 Task: Create a due date automation trigger when advanced on, 2 working days before a card is due add basic with the yellow label at 11:00 AM.
Action: Mouse moved to (1230, 362)
Screenshot: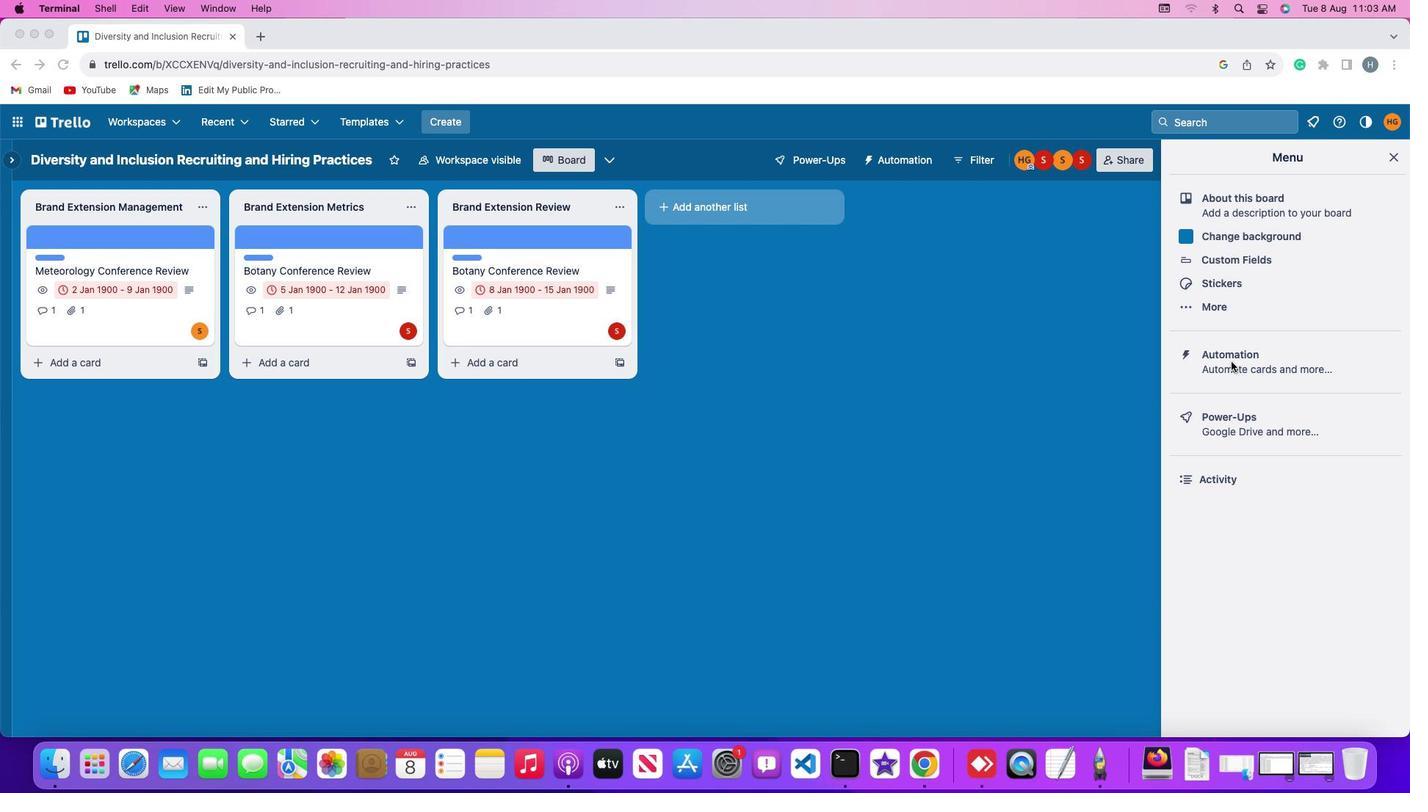 
Action: Mouse pressed left at (1230, 362)
Screenshot: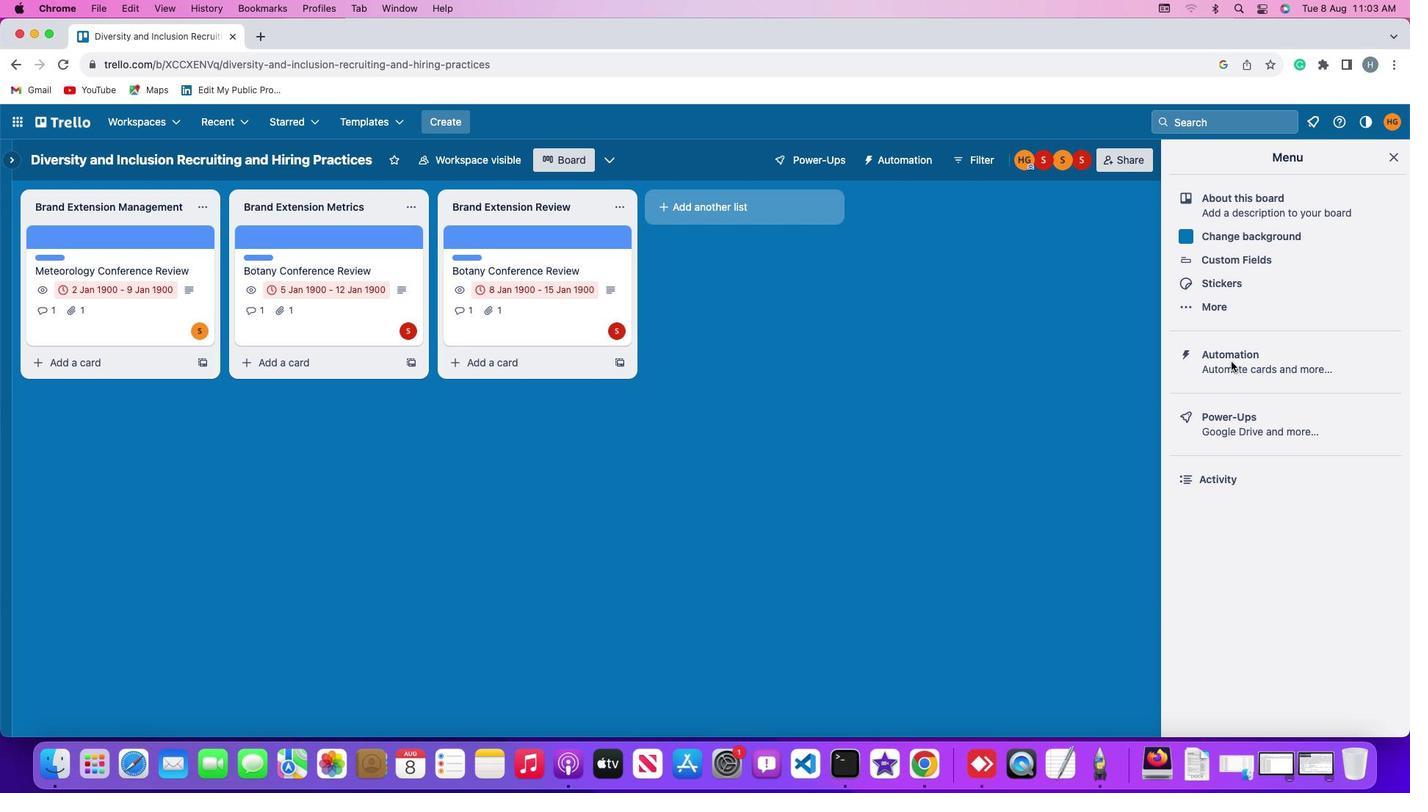 
Action: Mouse pressed left at (1230, 362)
Screenshot: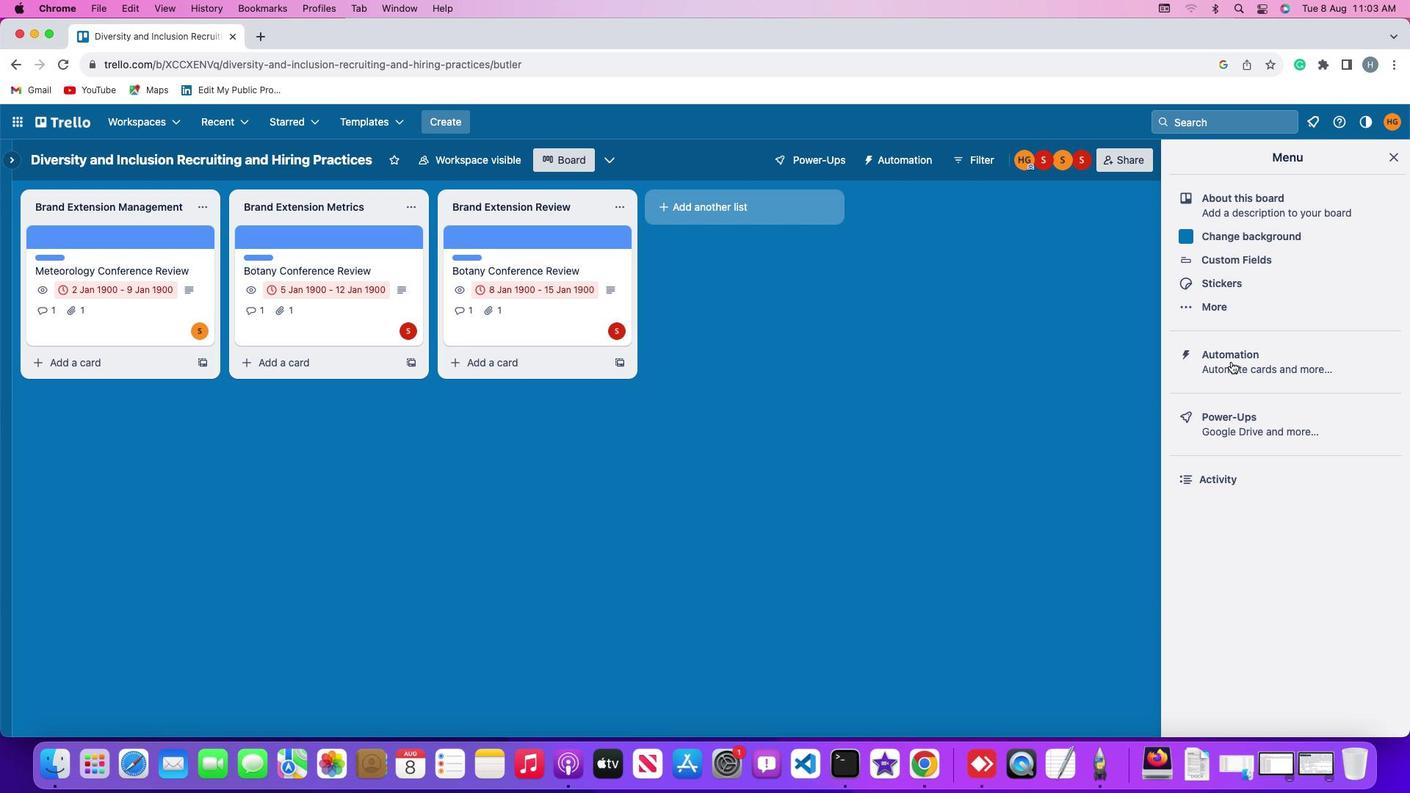
Action: Mouse moved to (105, 354)
Screenshot: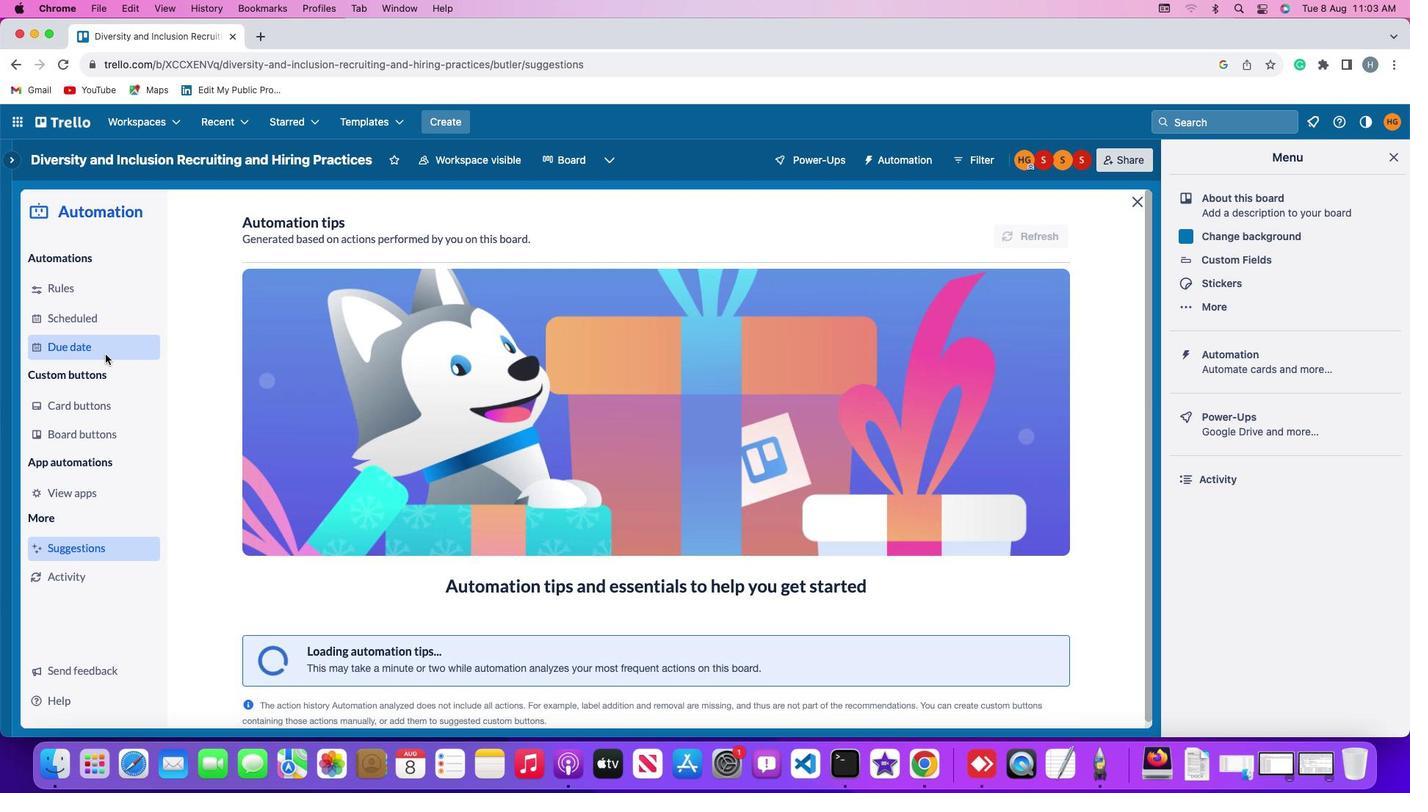 
Action: Mouse pressed left at (105, 354)
Screenshot: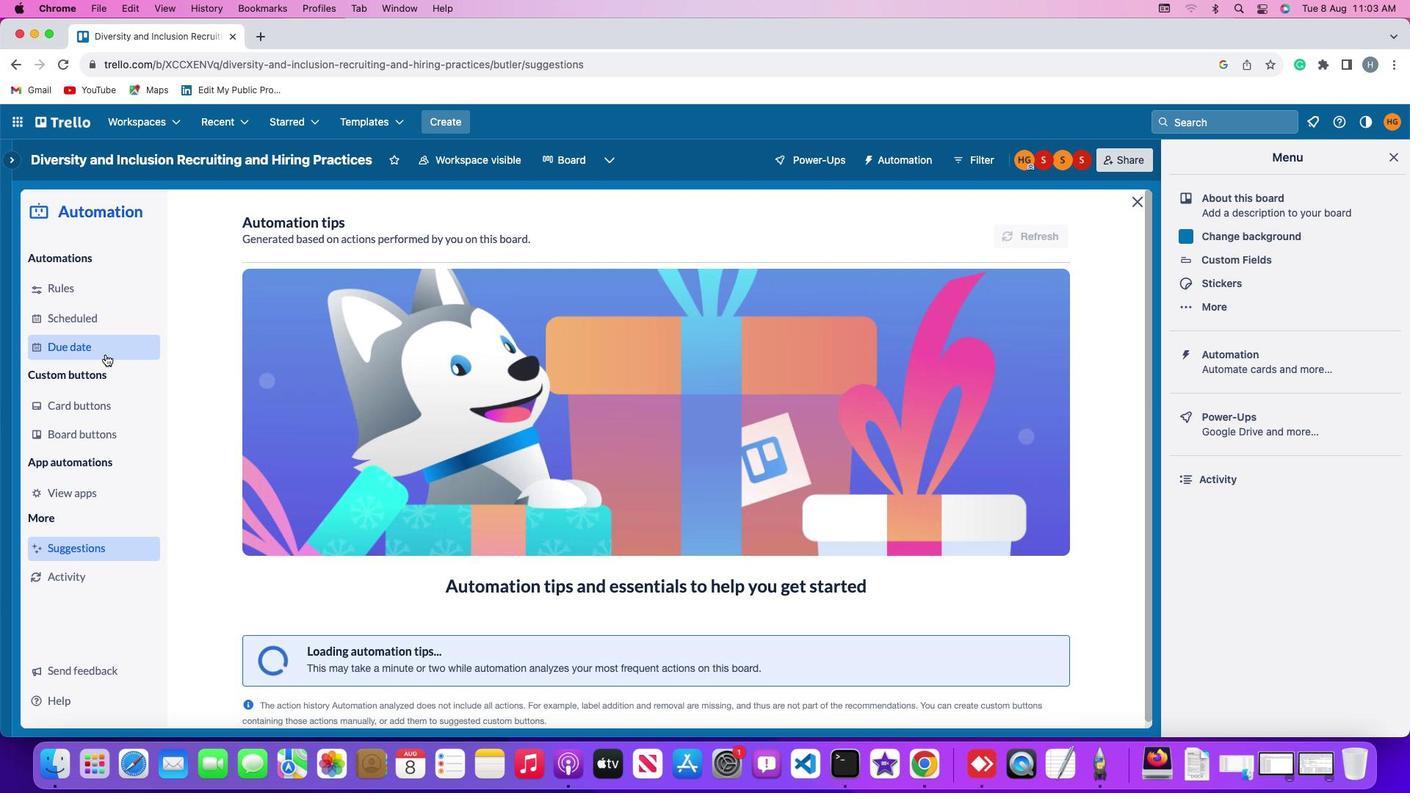 
Action: Mouse moved to (999, 229)
Screenshot: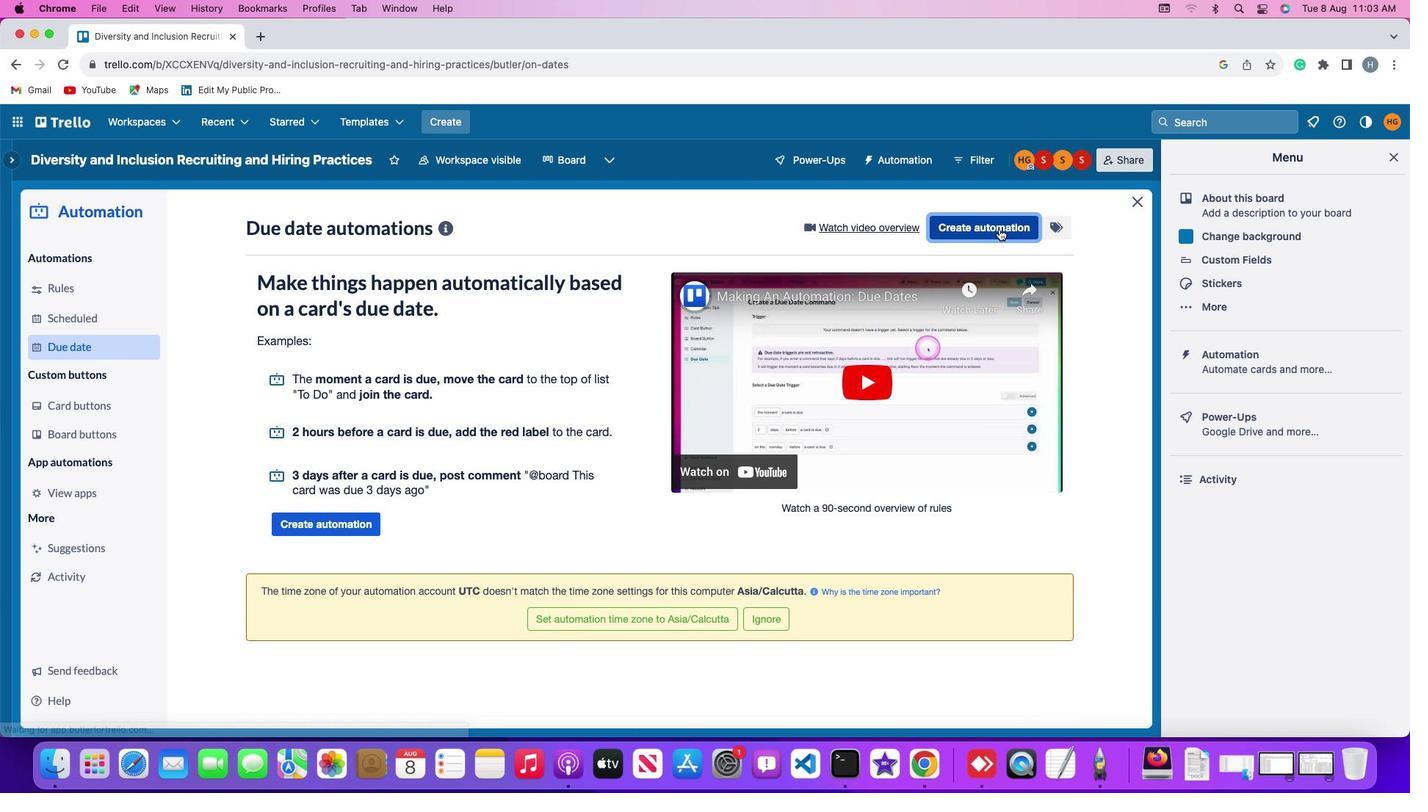 
Action: Mouse pressed left at (999, 229)
Screenshot: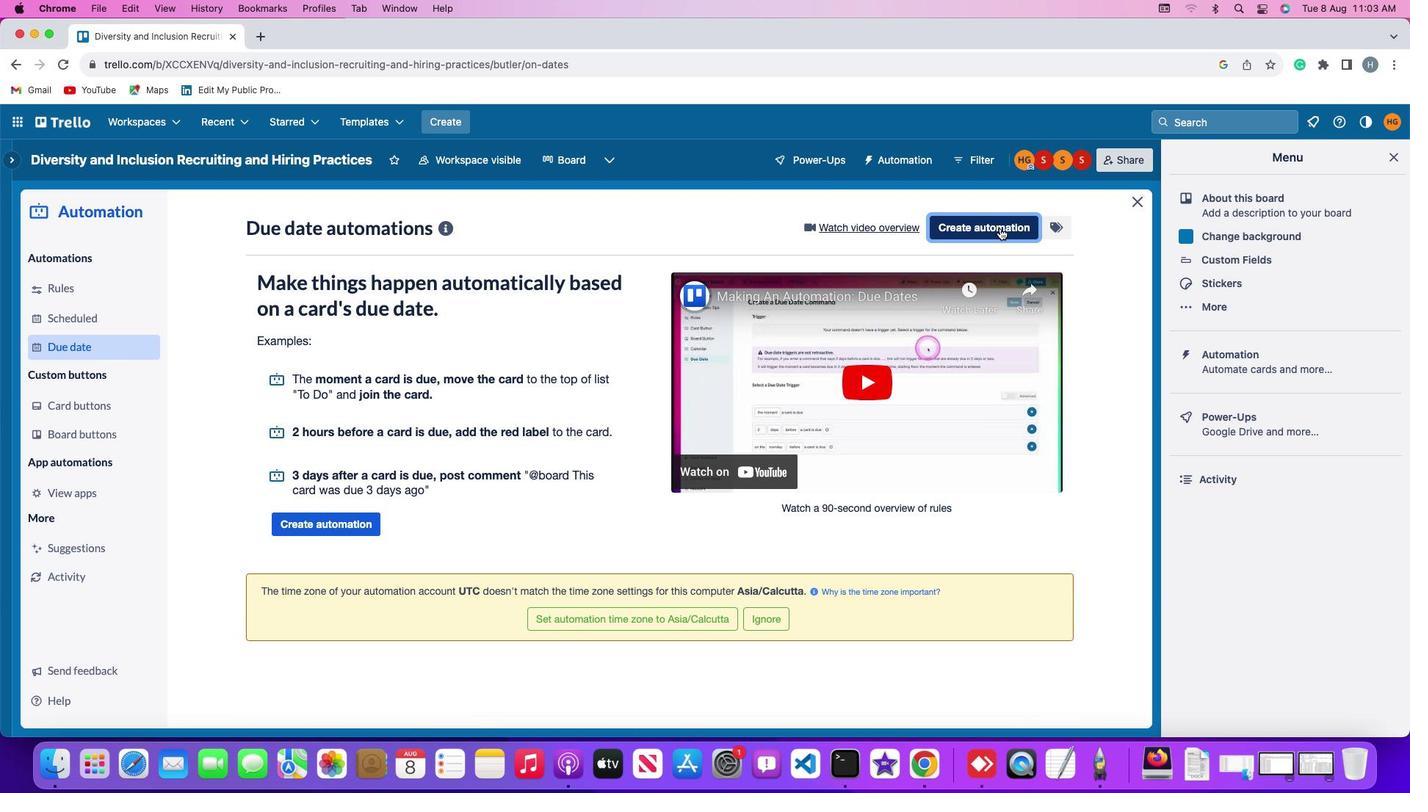 
Action: Mouse moved to (448, 366)
Screenshot: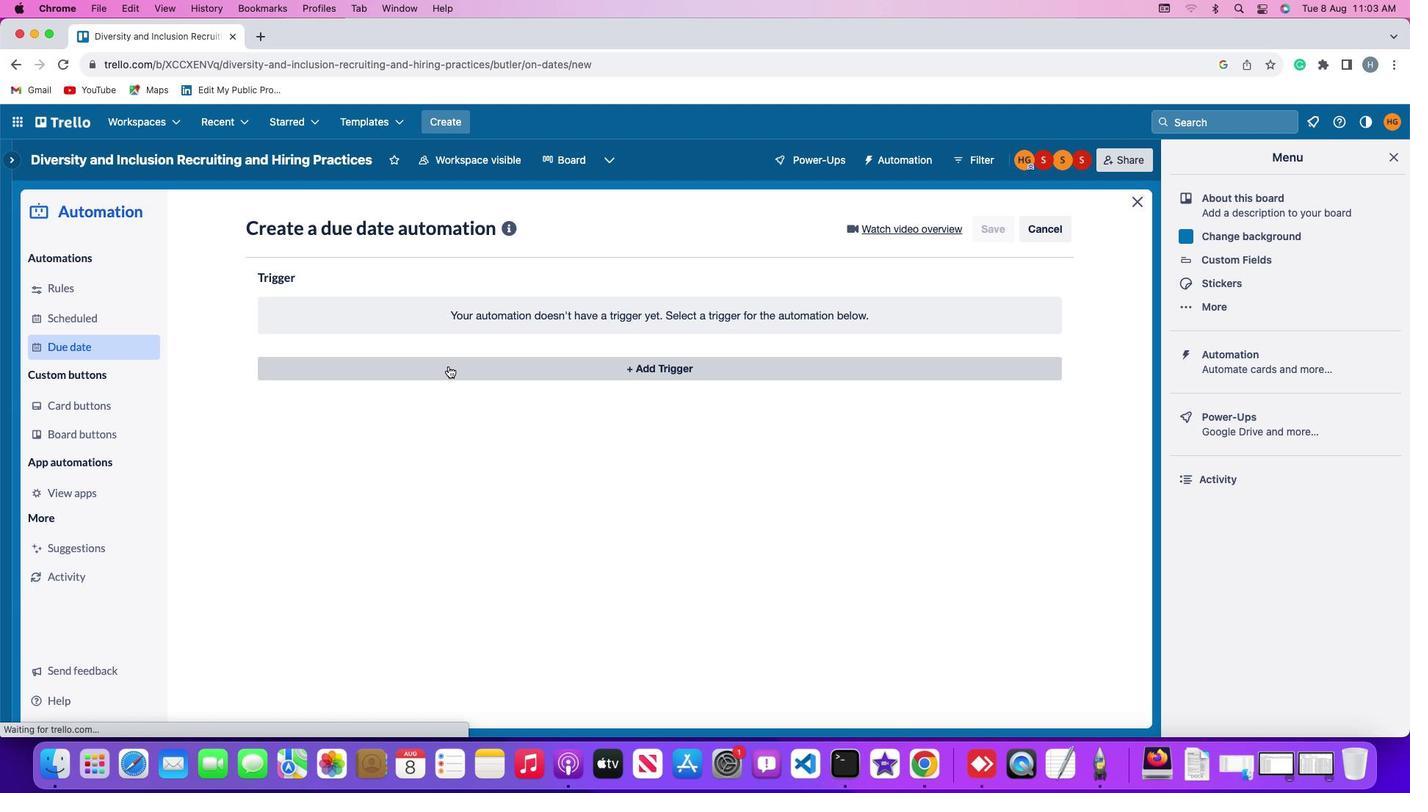 
Action: Mouse pressed left at (448, 366)
Screenshot: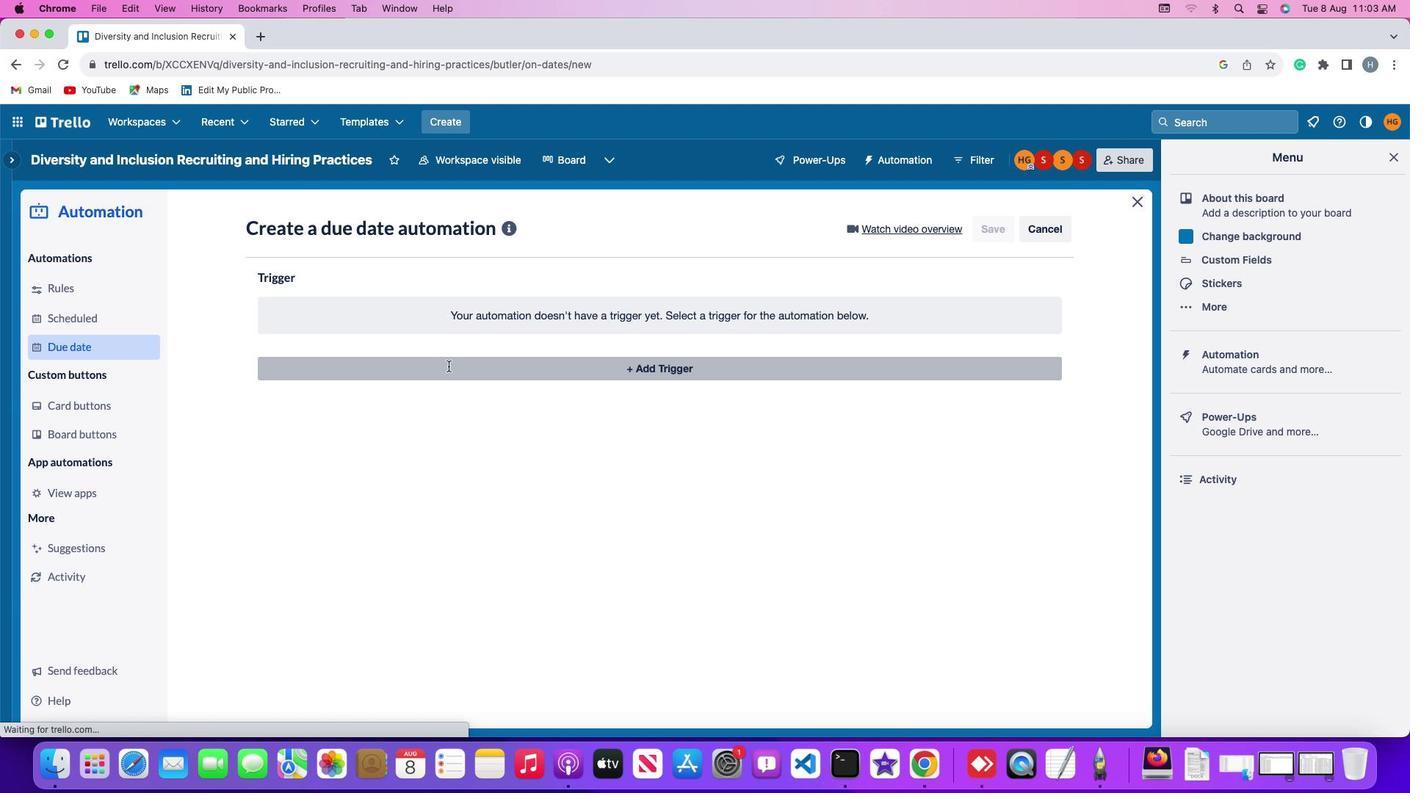 
Action: Mouse moved to (289, 589)
Screenshot: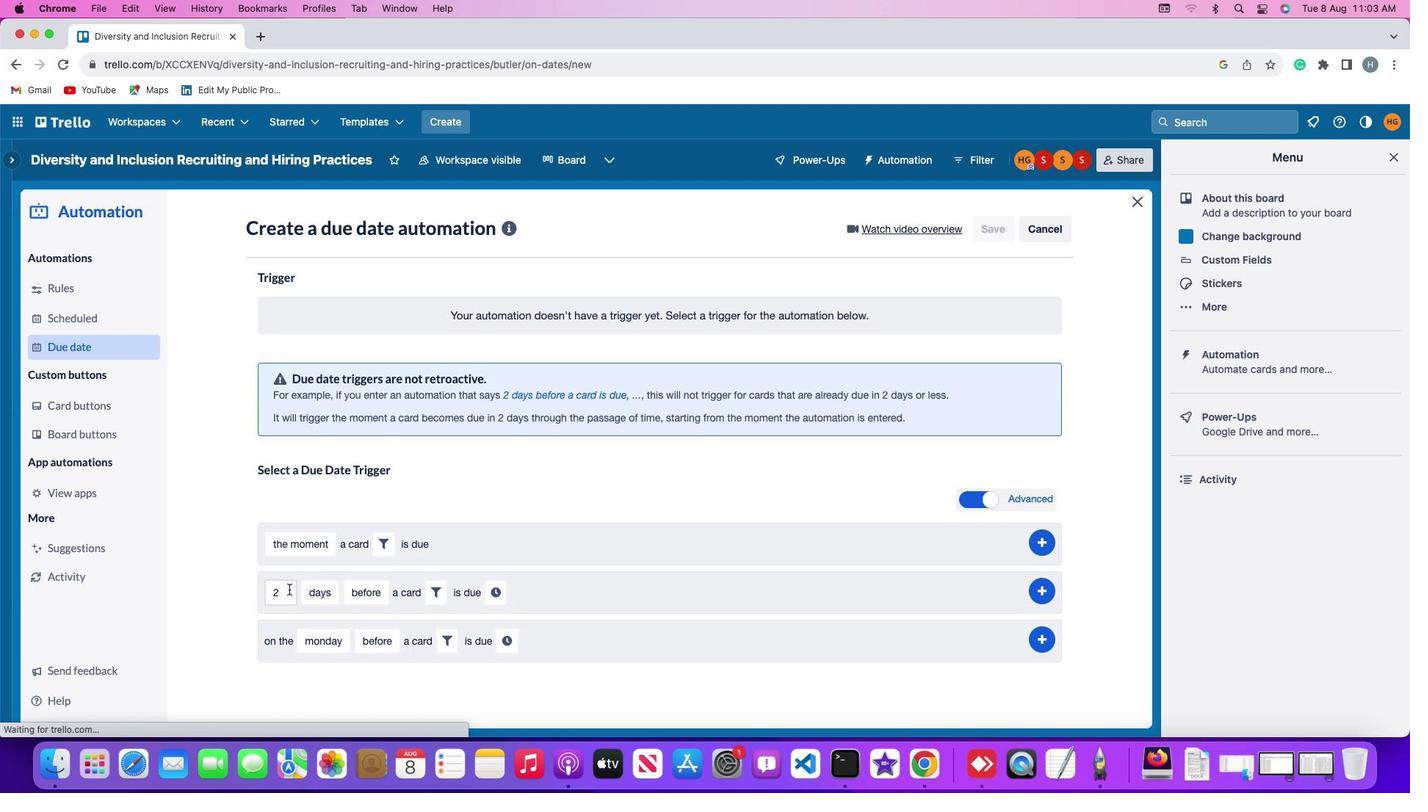 
Action: Mouse pressed left at (289, 589)
Screenshot: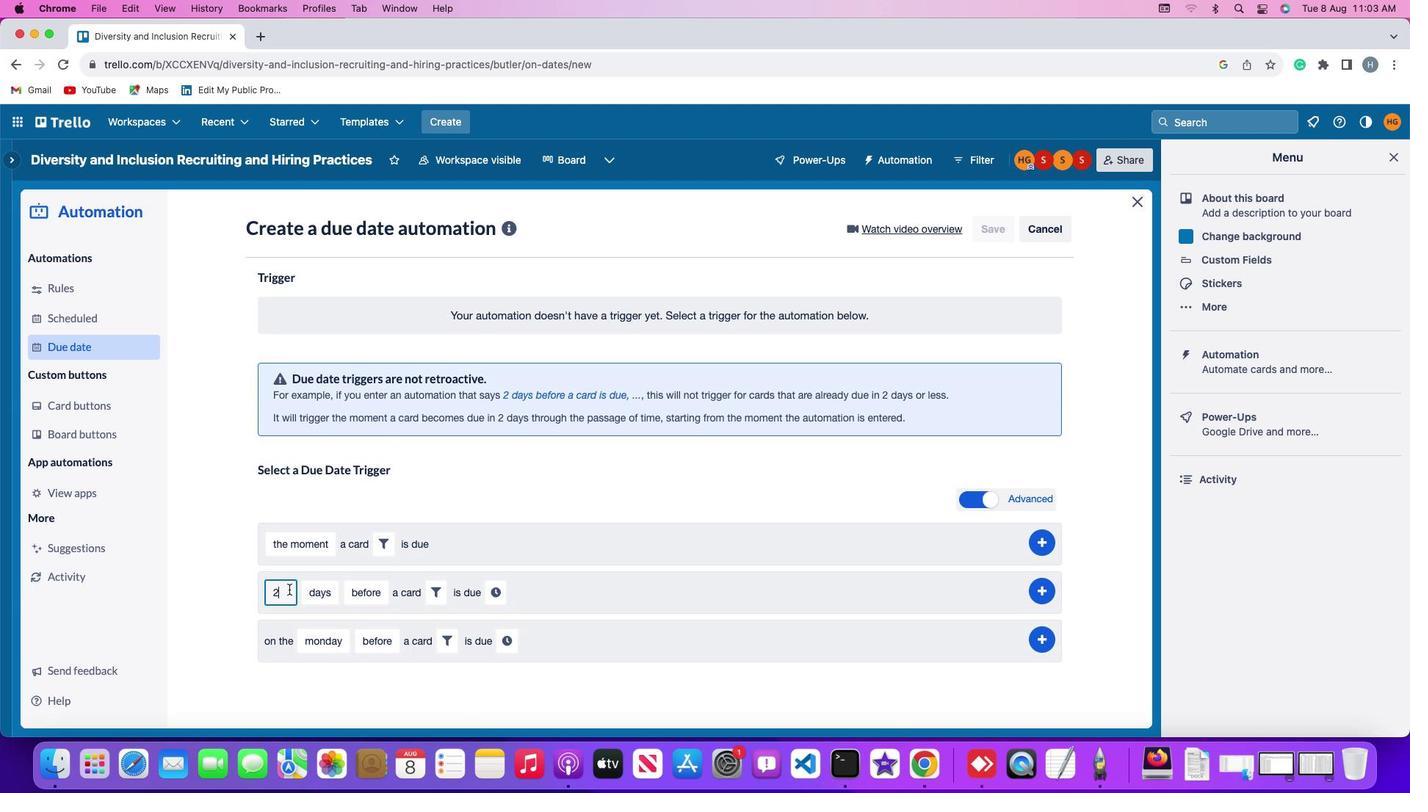 
Action: Key pressed Key.backspace'2'
Screenshot: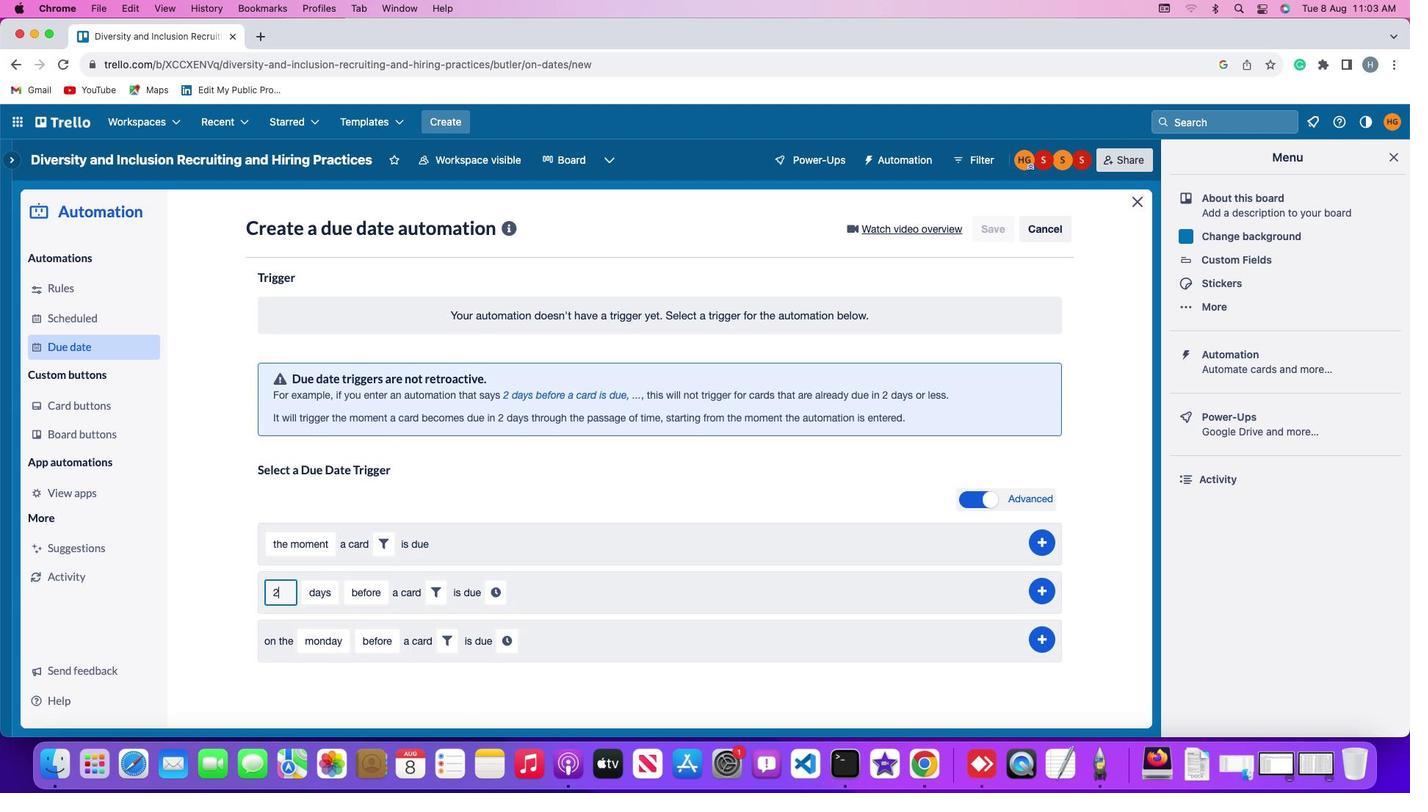 
Action: Mouse moved to (315, 594)
Screenshot: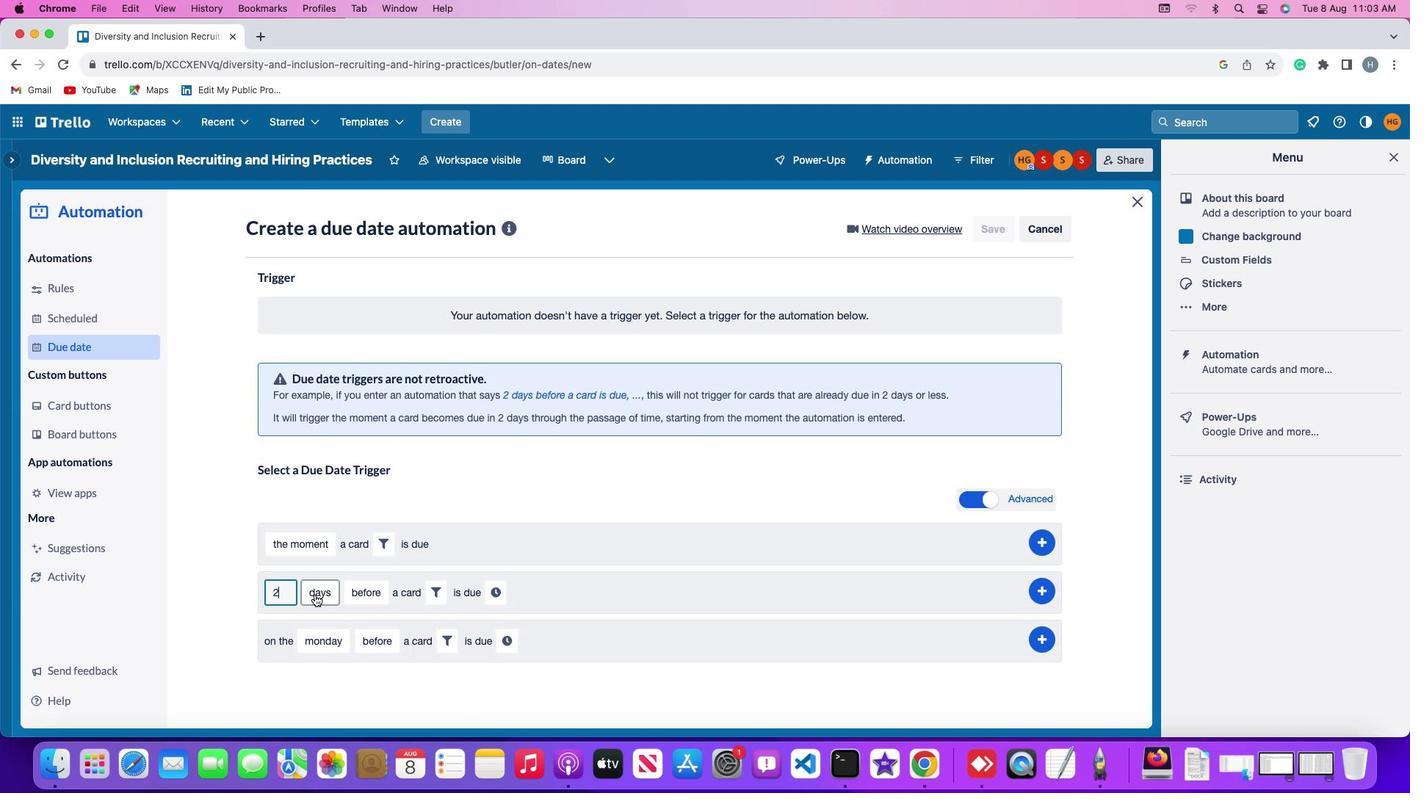 
Action: Mouse pressed left at (315, 594)
Screenshot: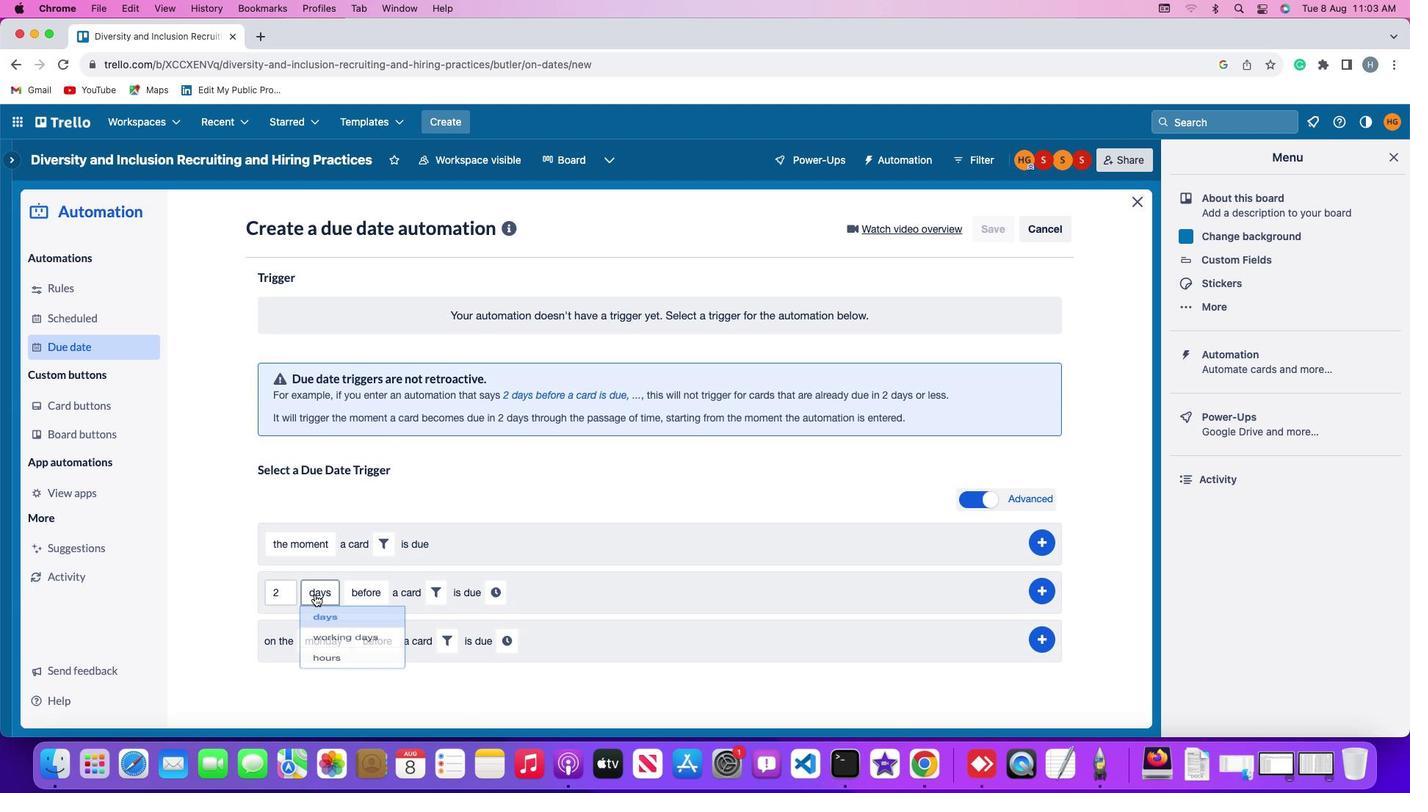 
Action: Mouse moved to (328, 653)
Screenshot: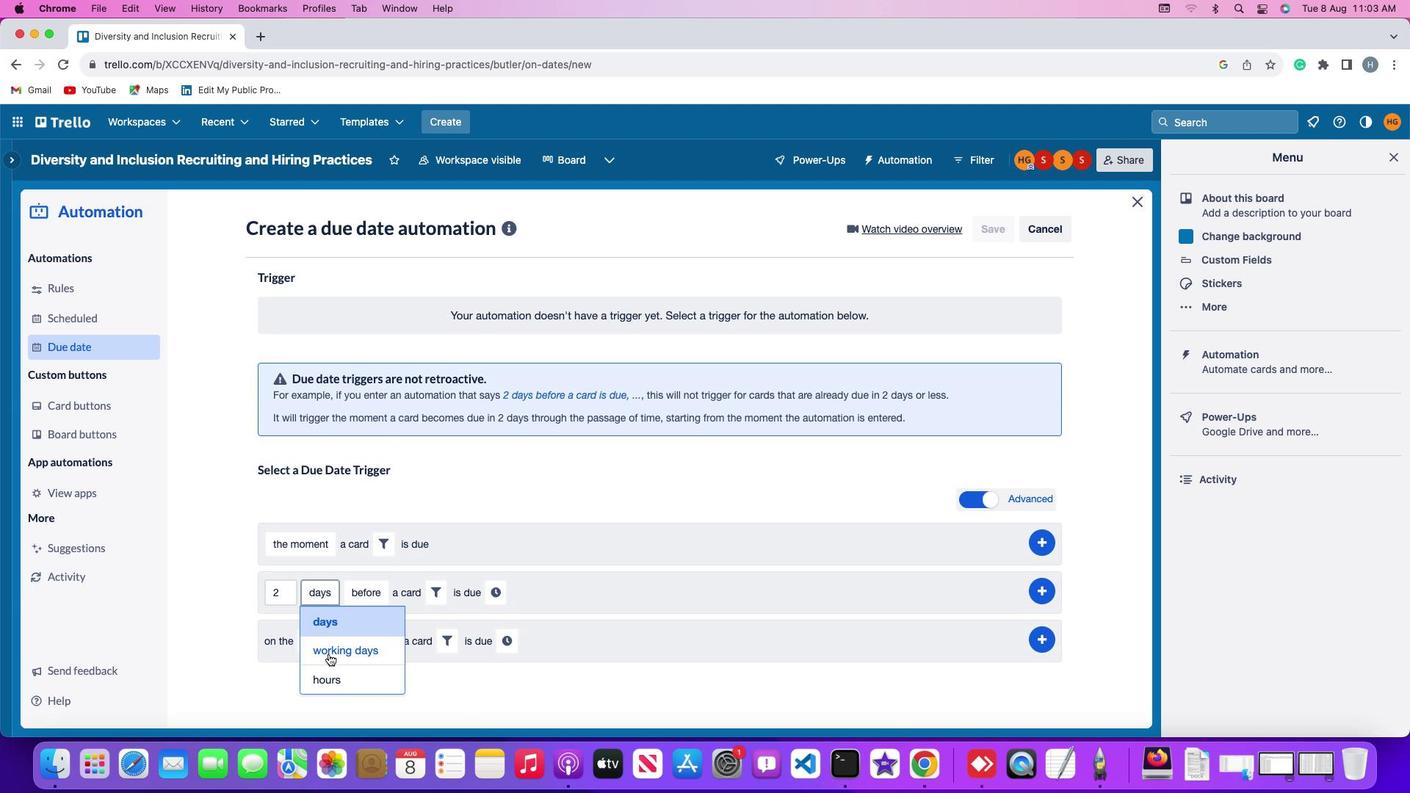 
Action: Mouse pressed left at (328, 653)
Screenshot: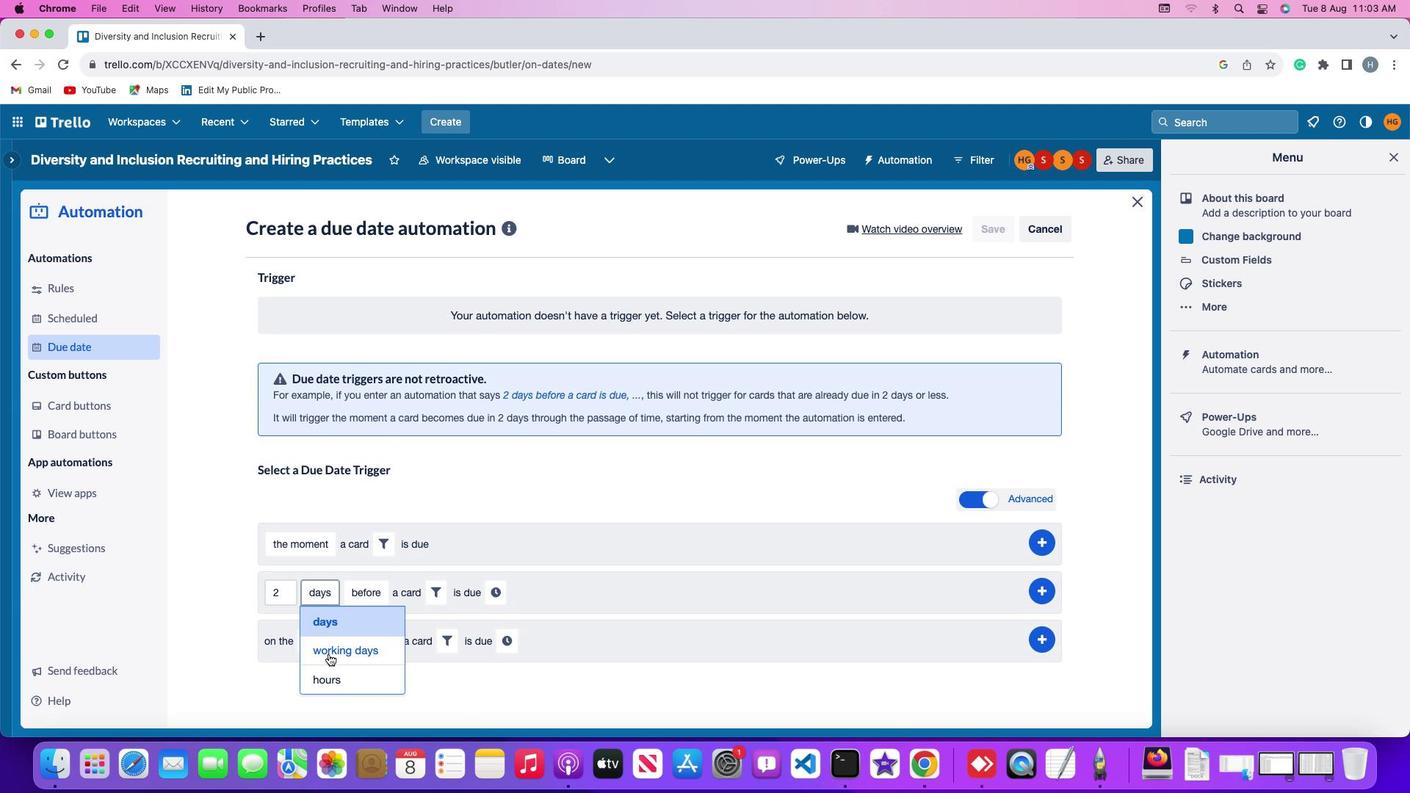 
Action: Mouse moved to (403, 589)
Screenshot: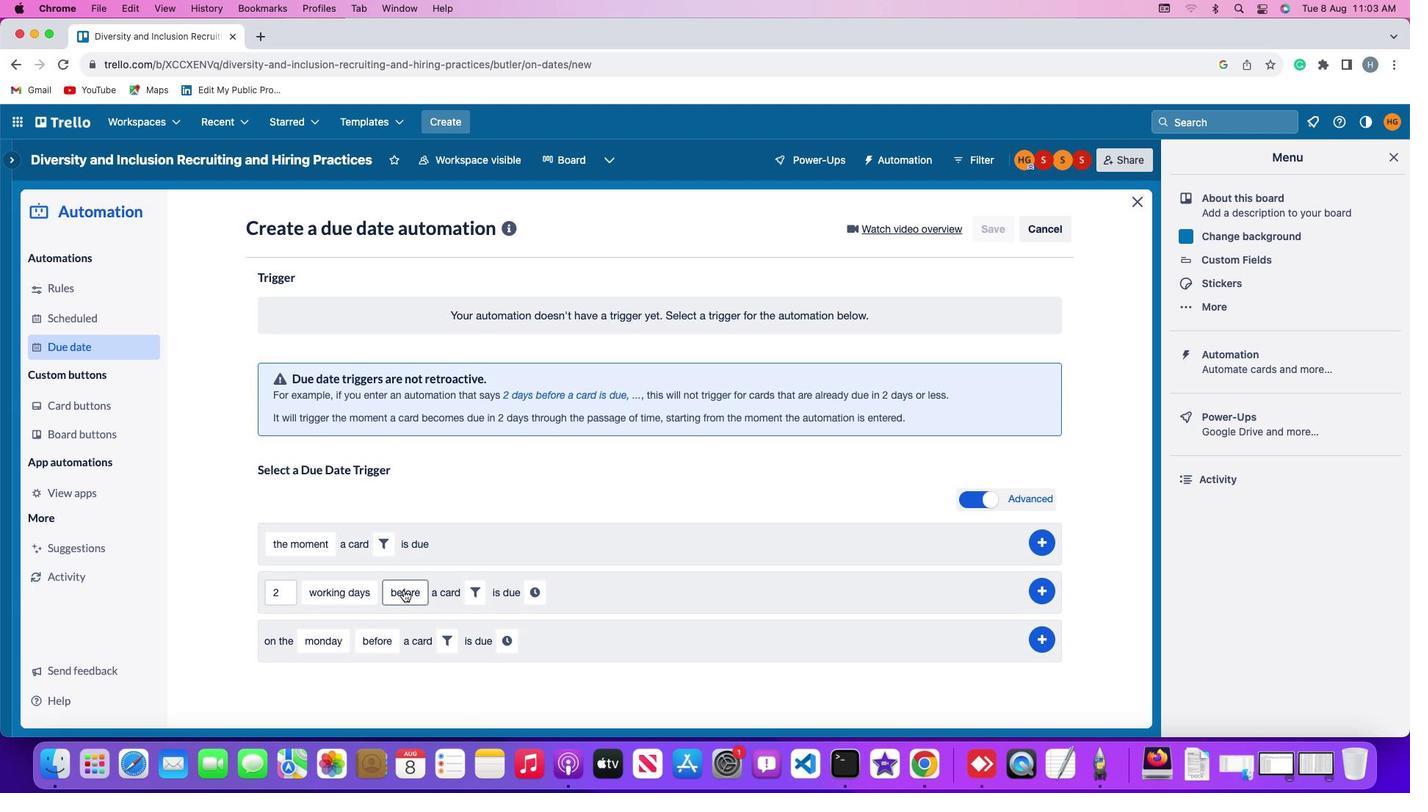 
Action: Mouse pressed left at (403, 589)
Screenshot: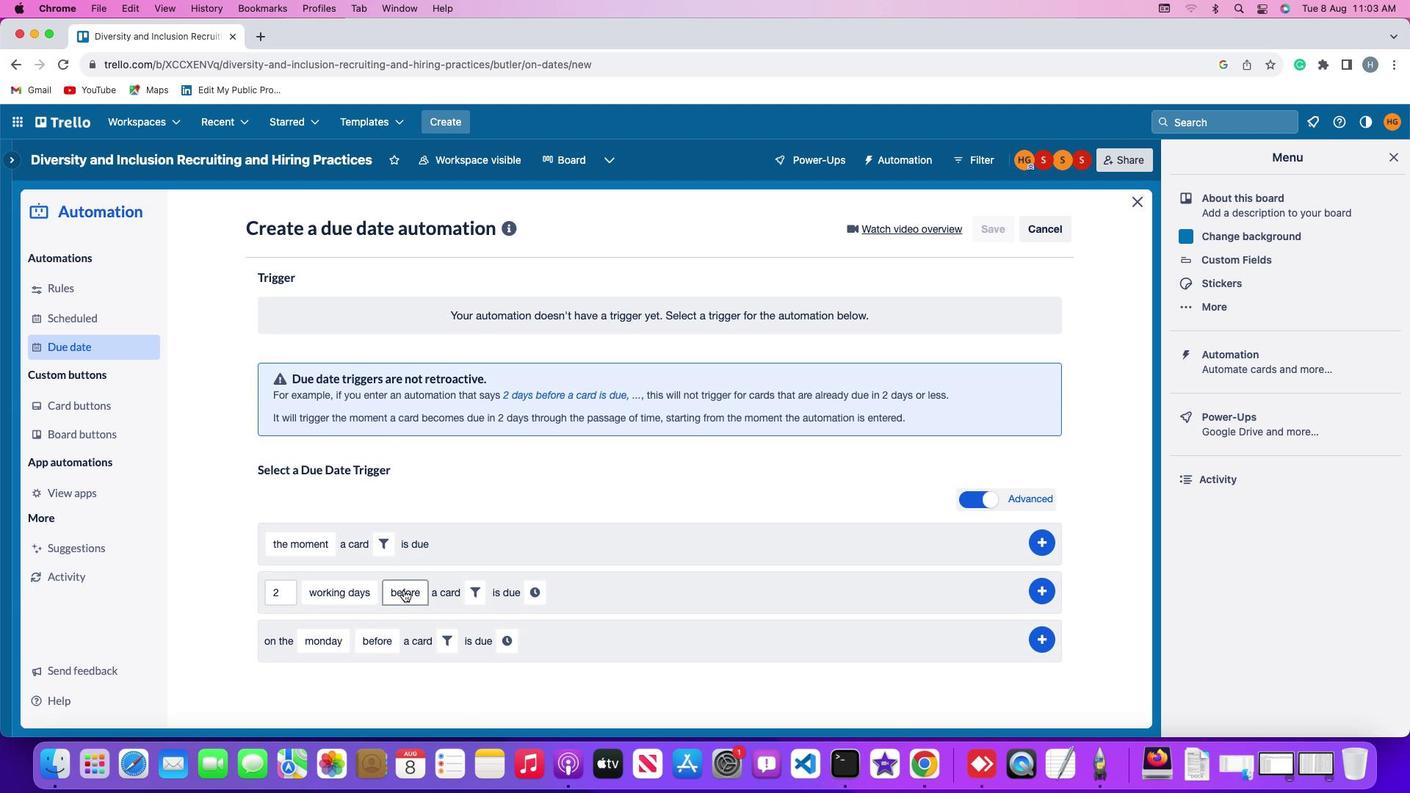 
Action: Mouse moved to (406, 625)
Screenshot: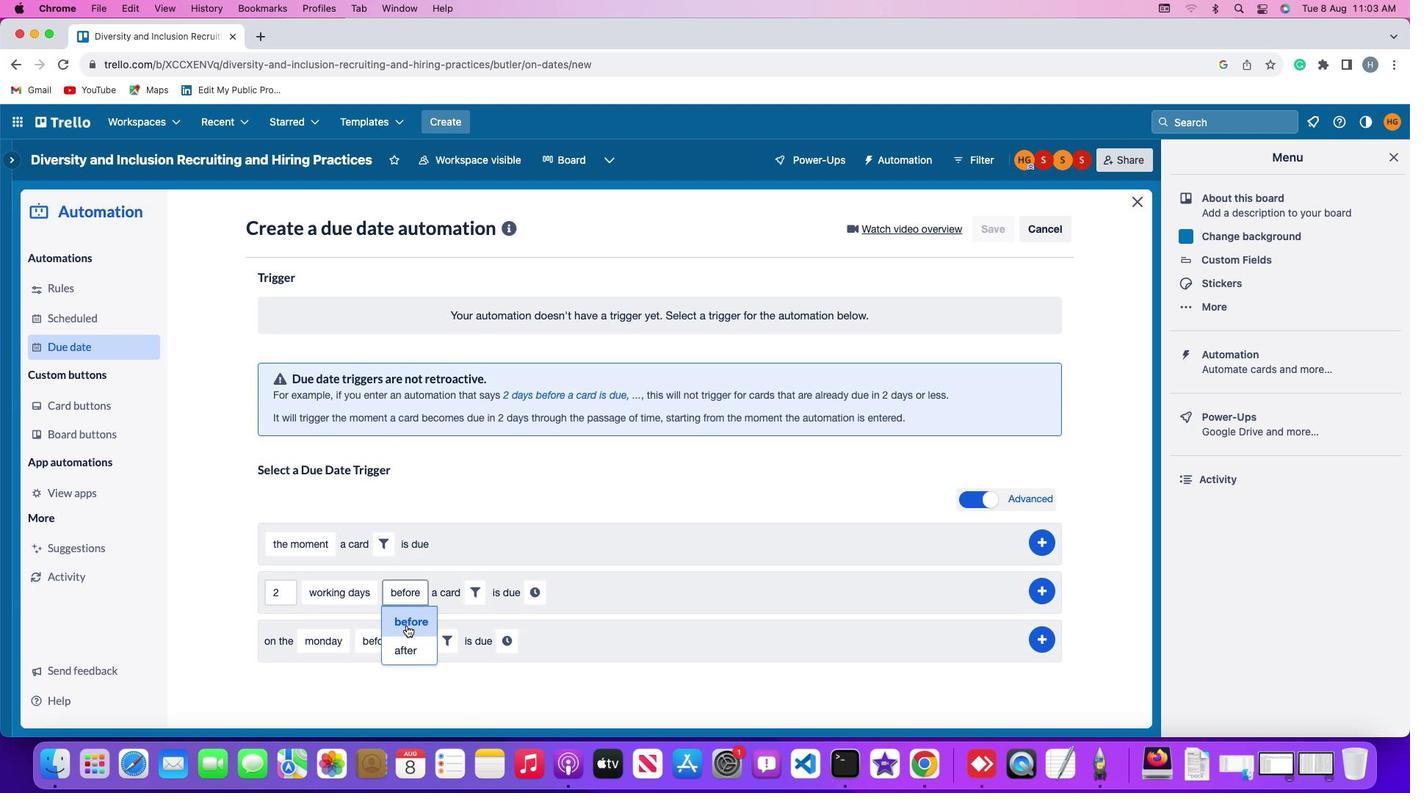 
Action: Mouse pressed left at (406, 625)
Screenshot: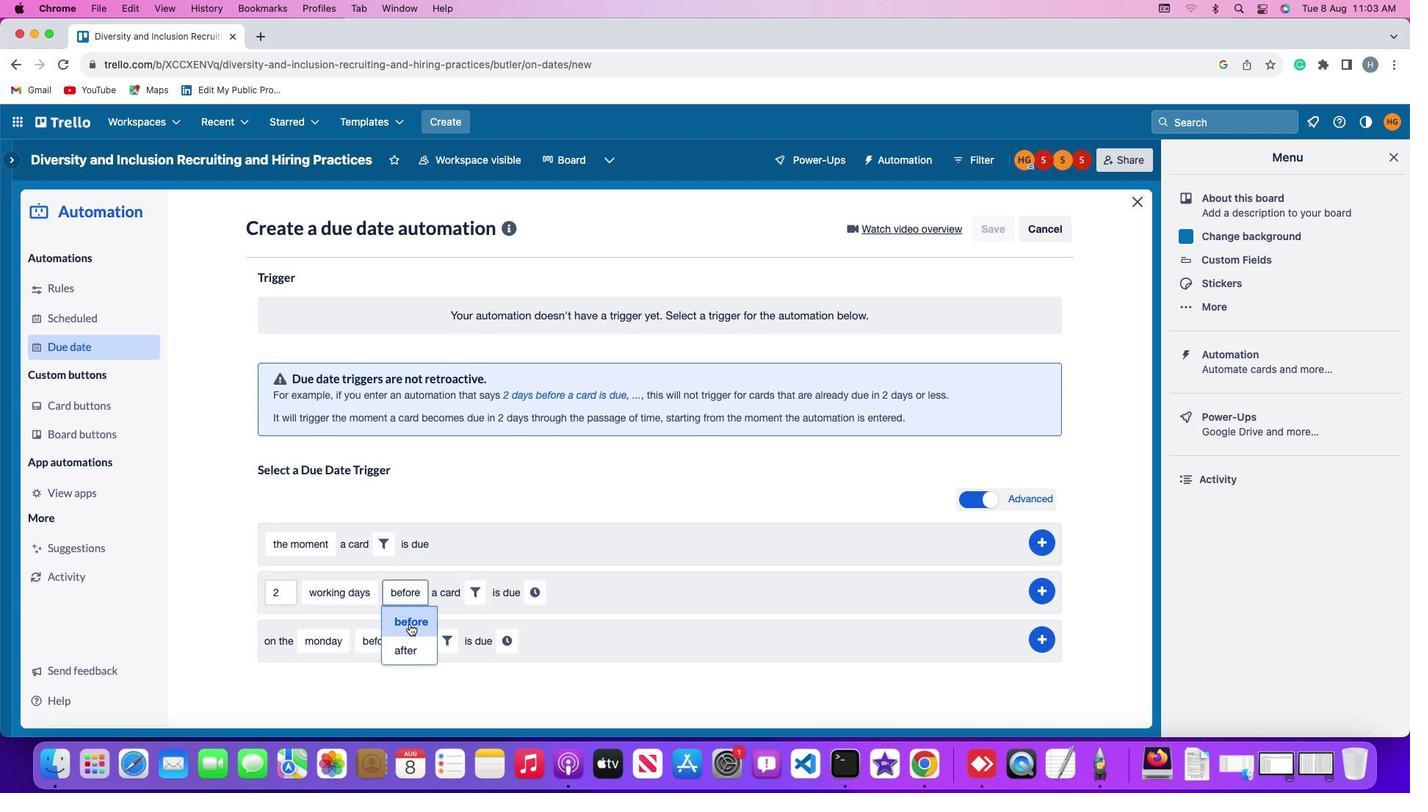 
Action: Mouse moved to (475, 597)
Screenshot: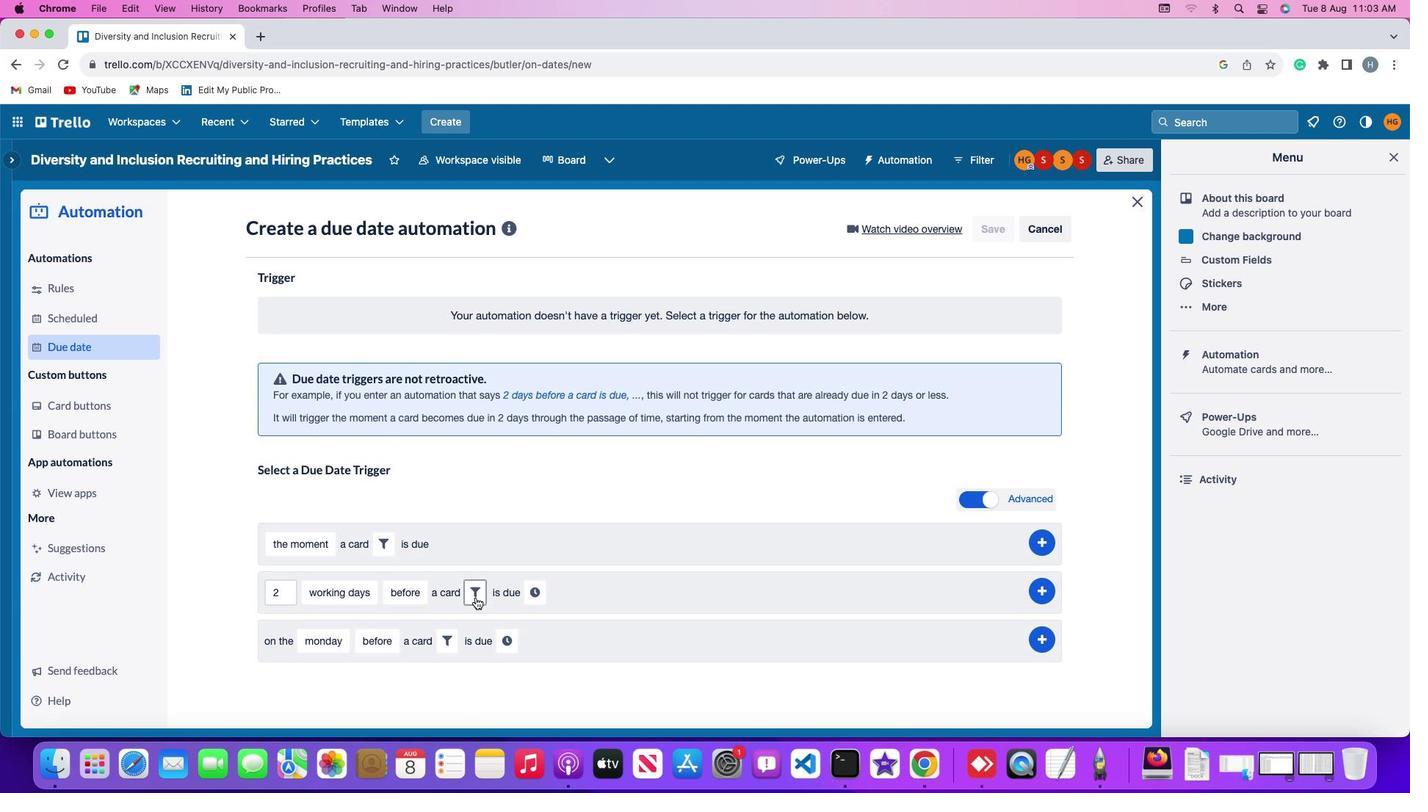 
Action: Mouse pressed left at (475, 597)
Screenshot: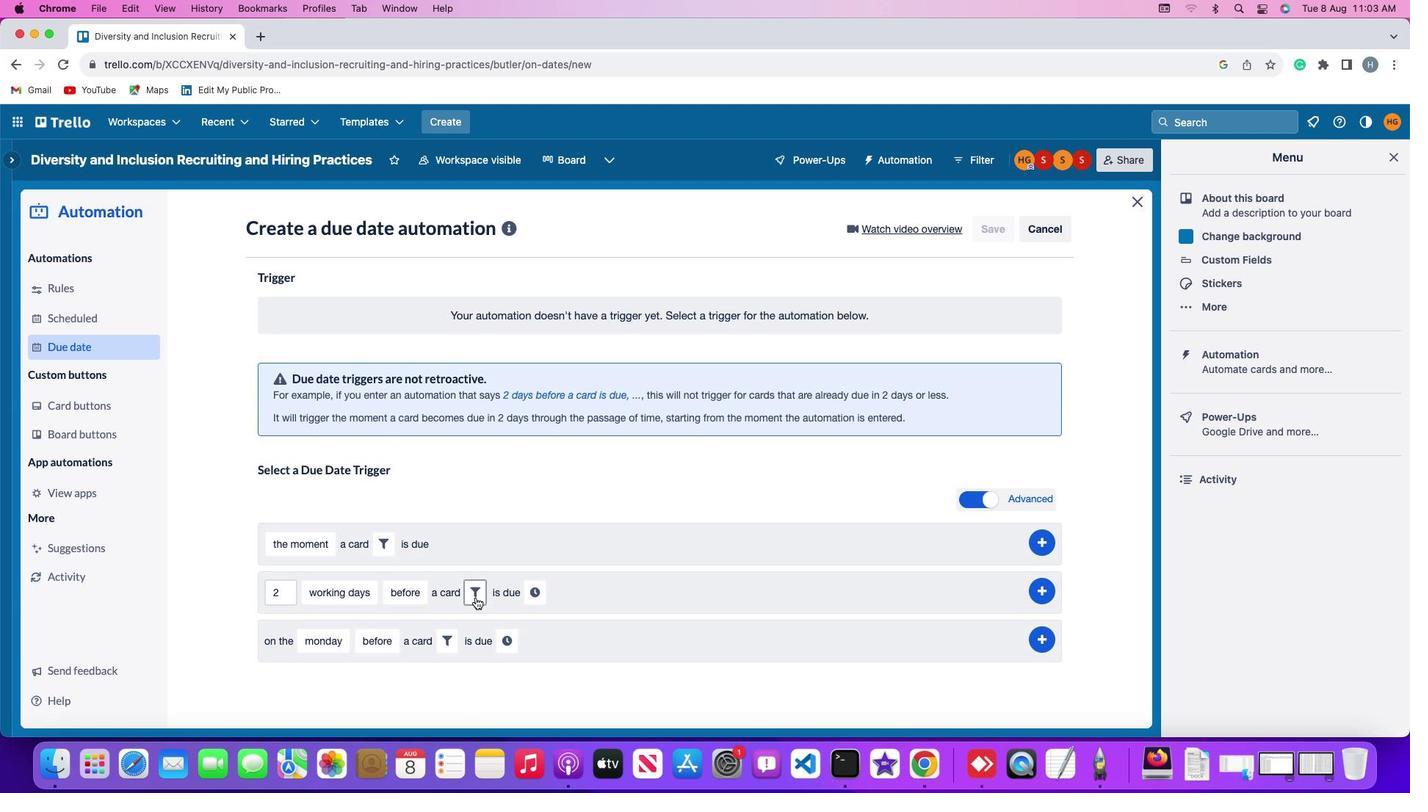 
Action: Mouse moved to (498, 641)
Screenshot: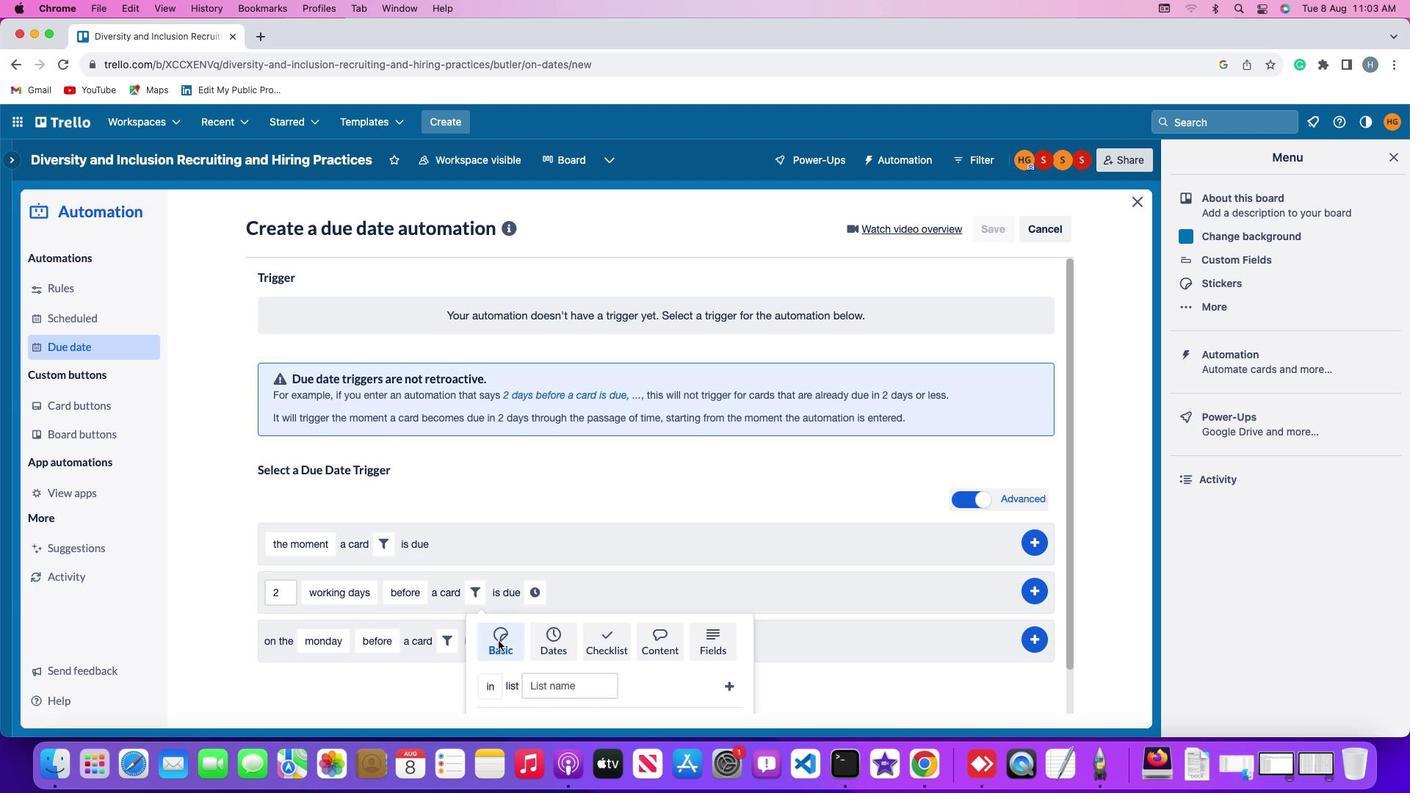 
Action: Mouse pressed left at (498, 641)
Screenshot: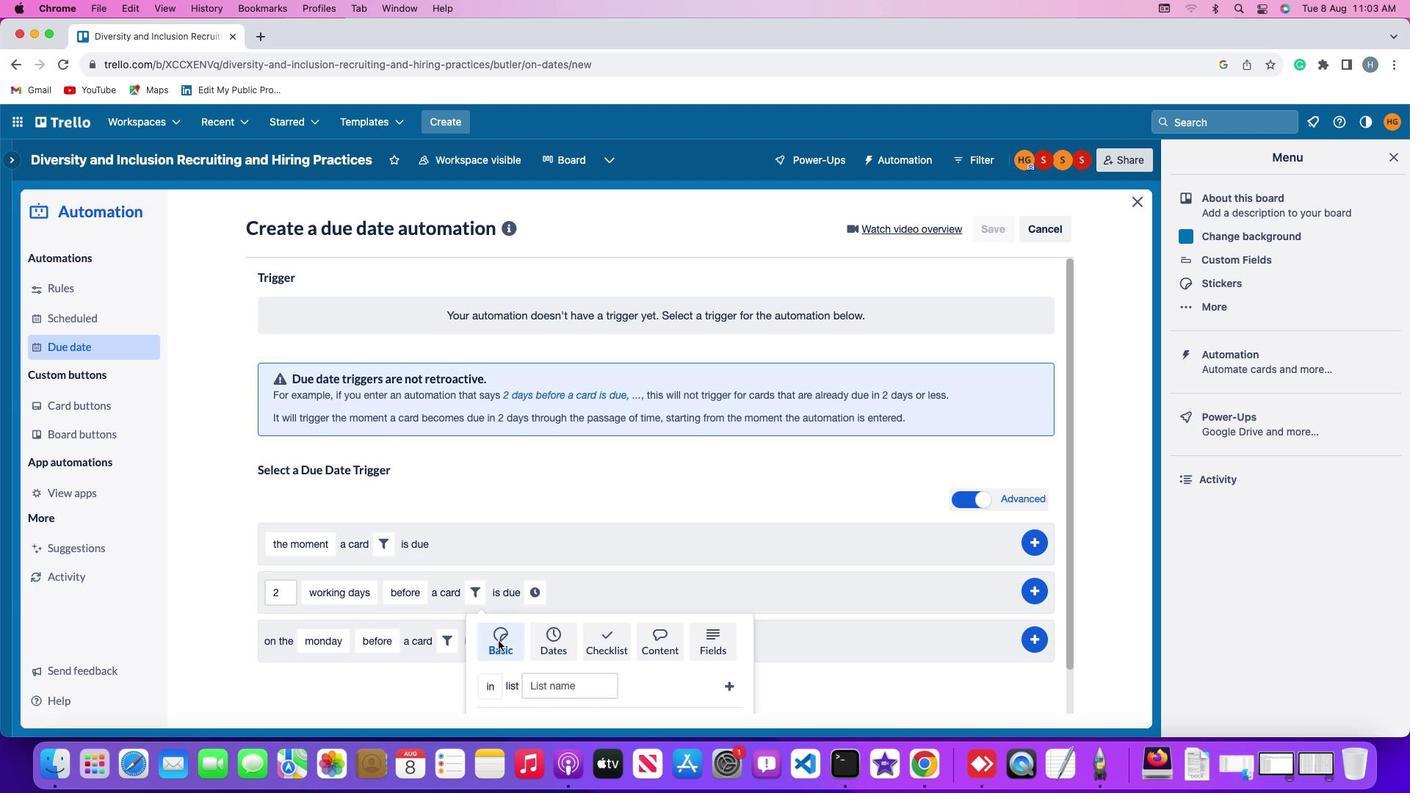
Action: Mouse moved to (497, 639)
Screenshot: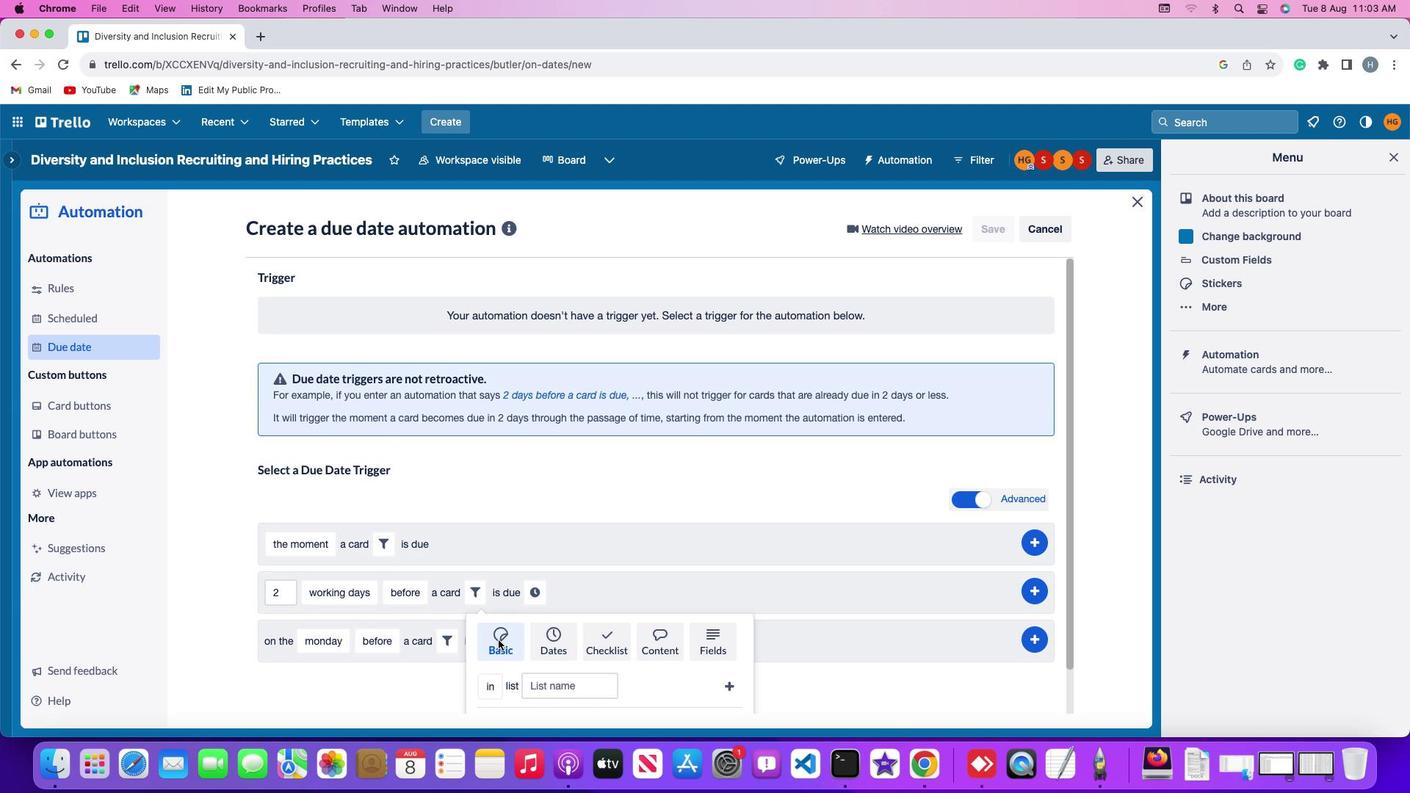 
Action: Mouse scrolled (497, 639) with delta (0, 0)
Screenshot: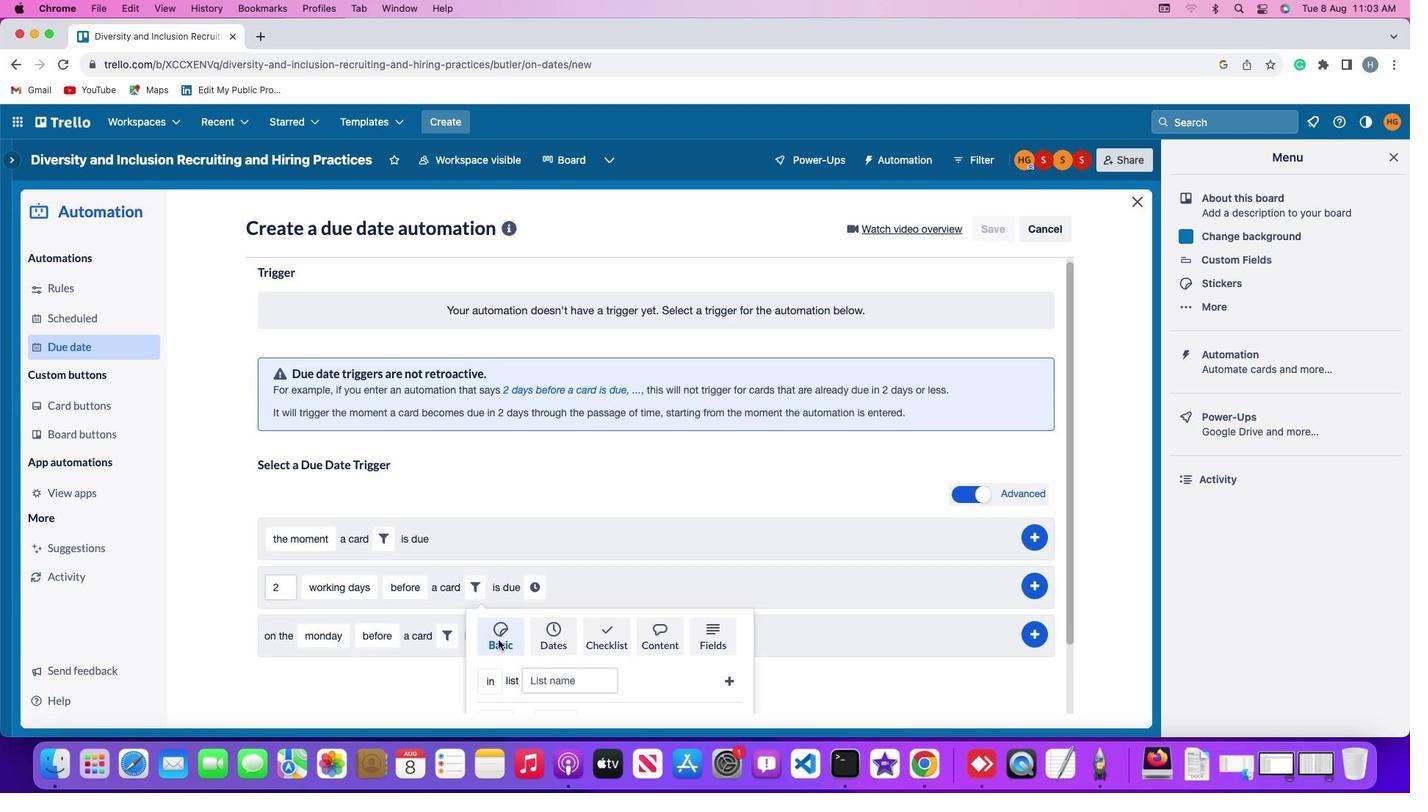 
Action: Mouse scrolled (497, 639) with delta (0, 0)
Screenshot: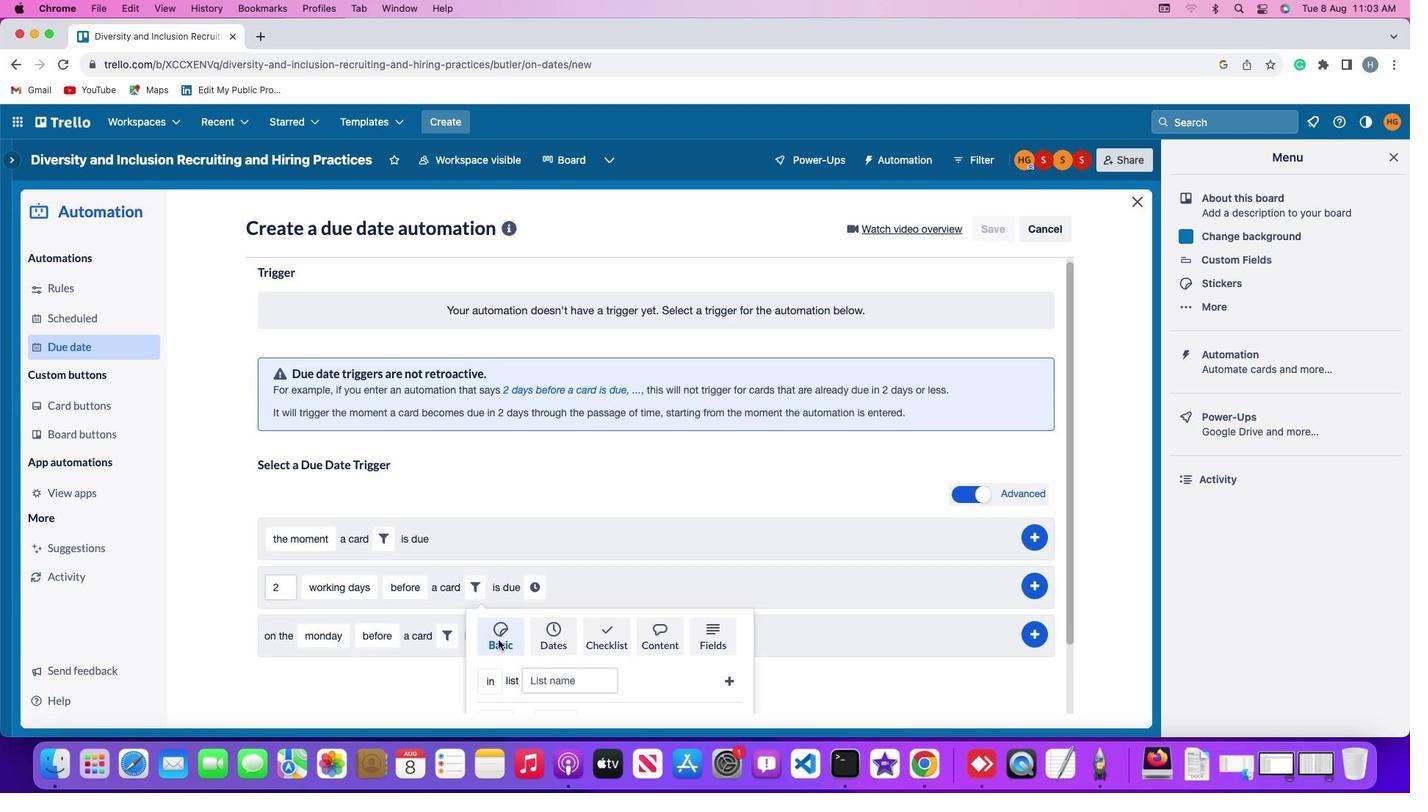 
Action: Mouse scrolled (497, 639) with delta (0, -2)
Screenshot: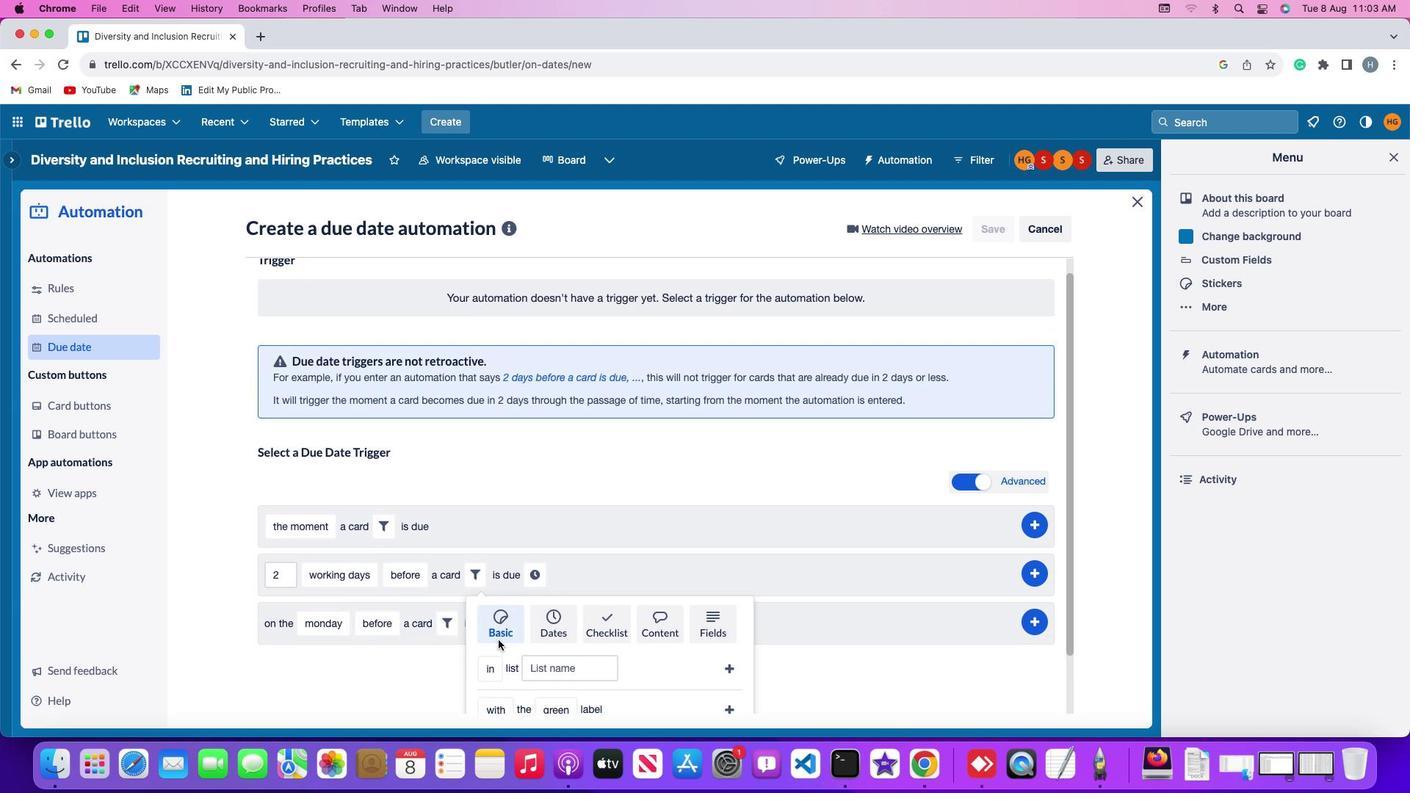 
Action: Mouse scrolled (497, 639) with delta (0, -3)
Screenshot: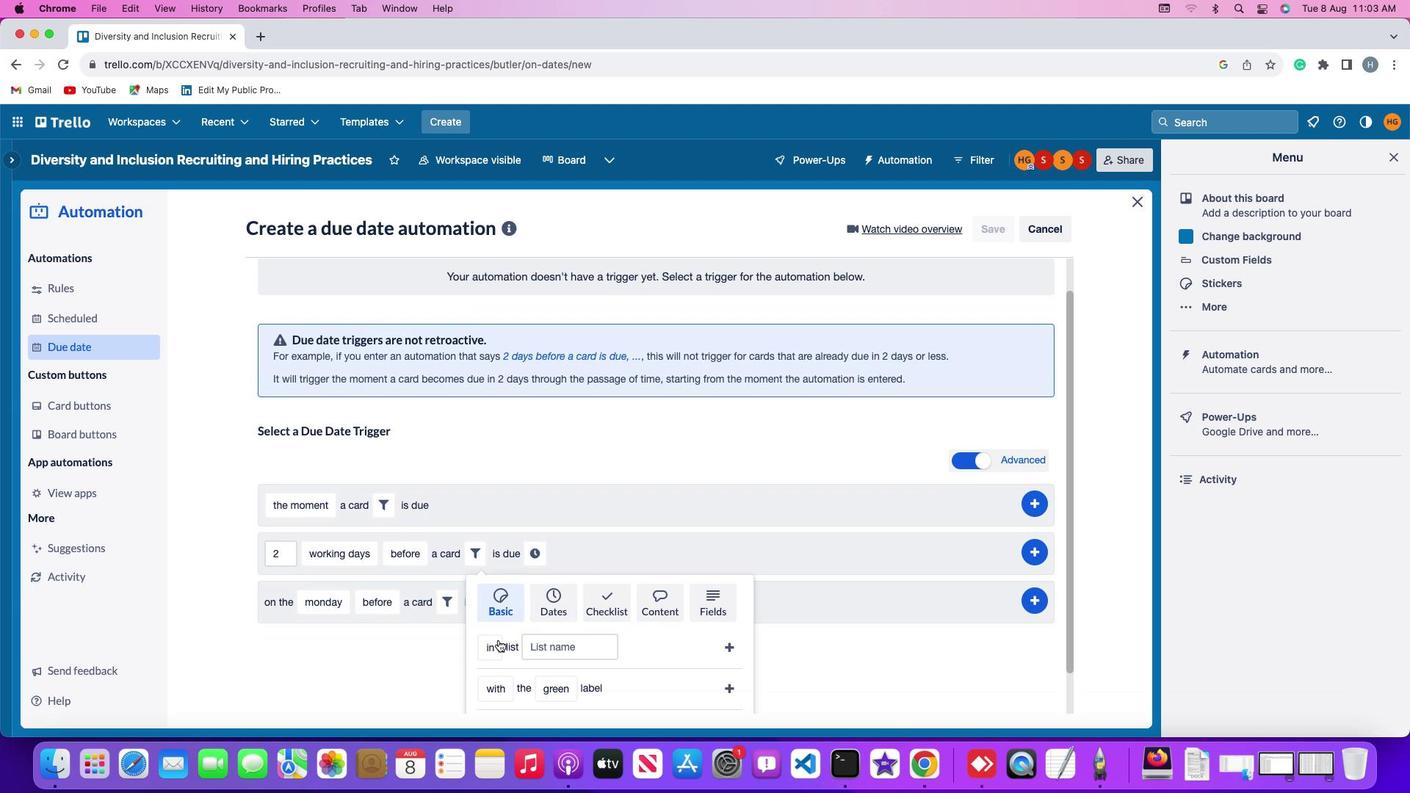 
Action: Mouse moved to (487, 649)
Screenshot: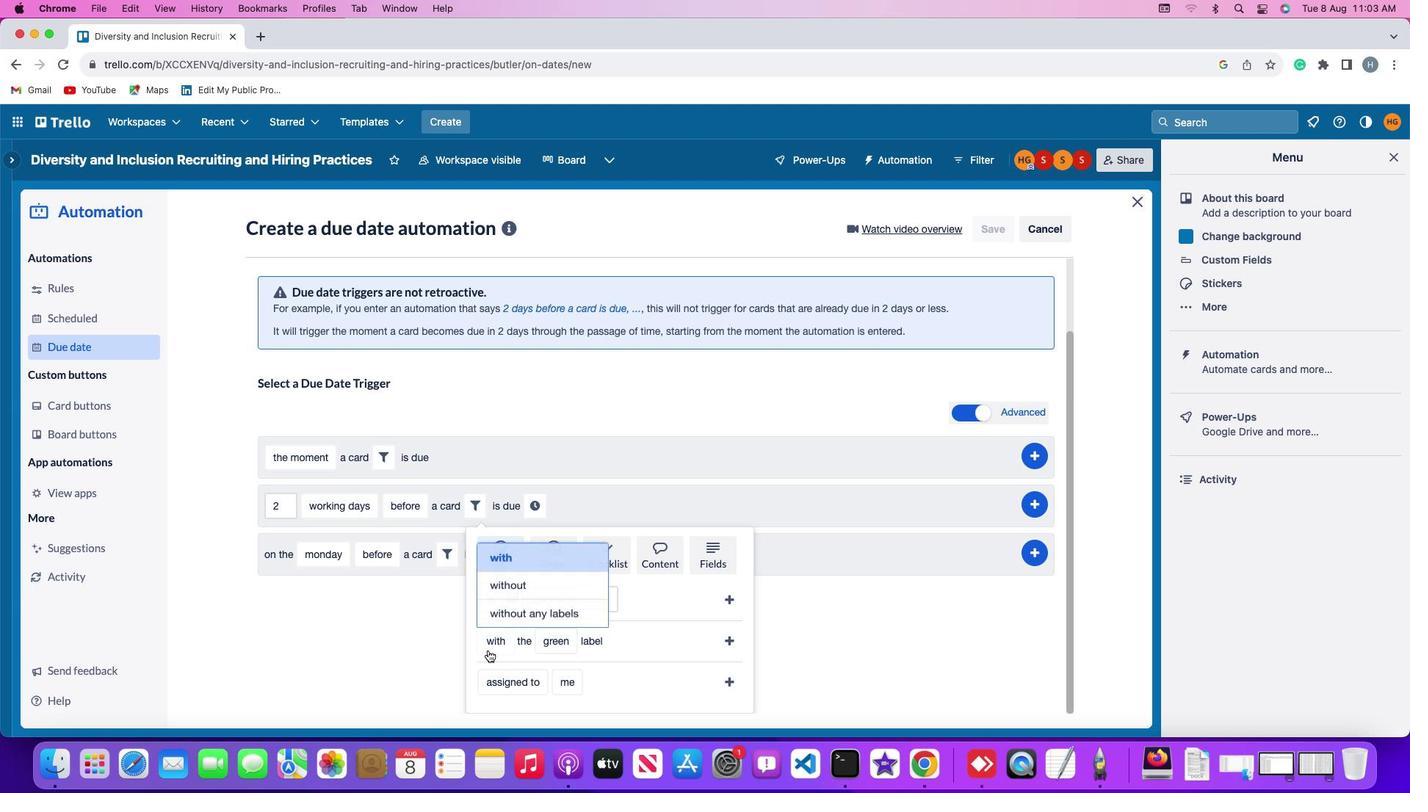 
Action: Mouse pressed left at (487, 649)
Screenshot: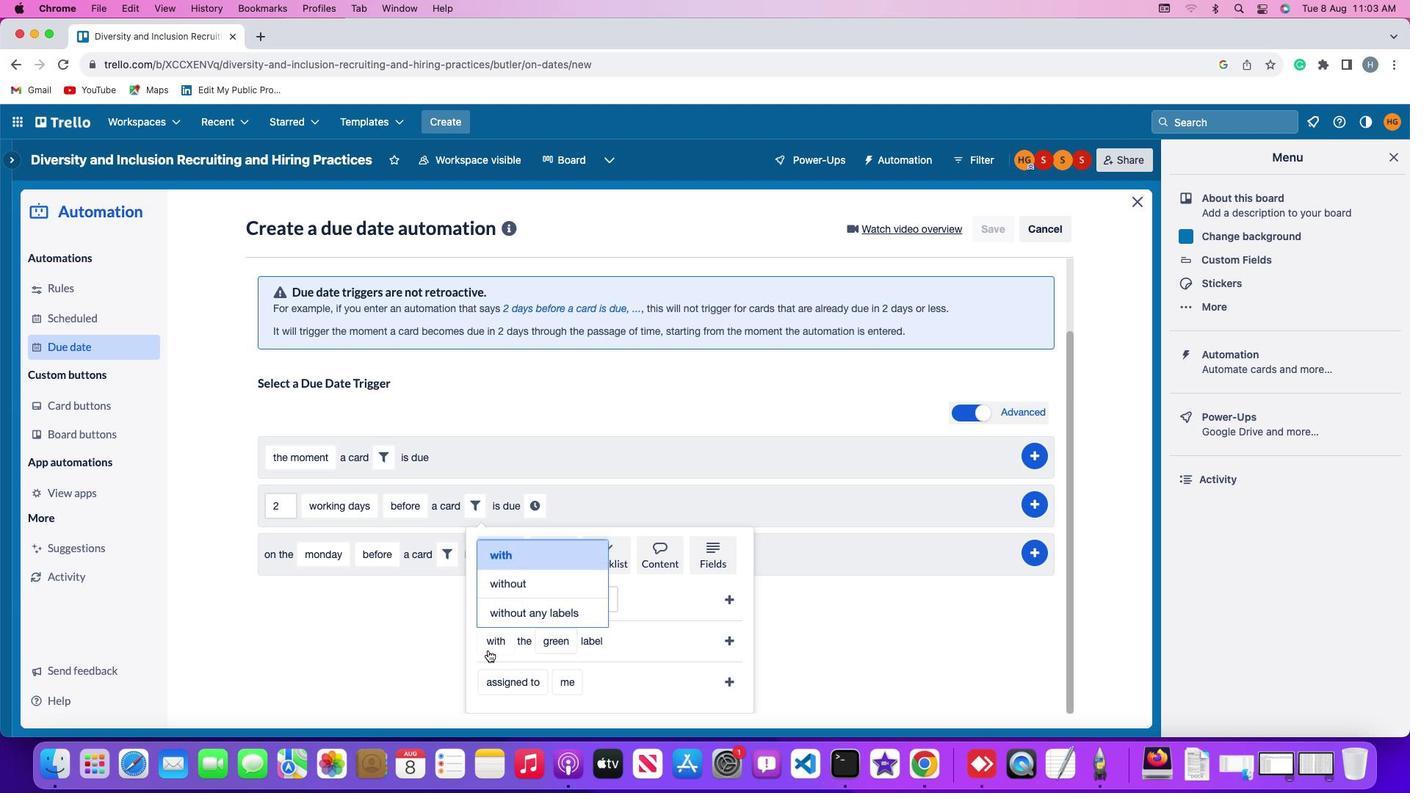
Action: Mouse moved to (524, 555)
Screenshot: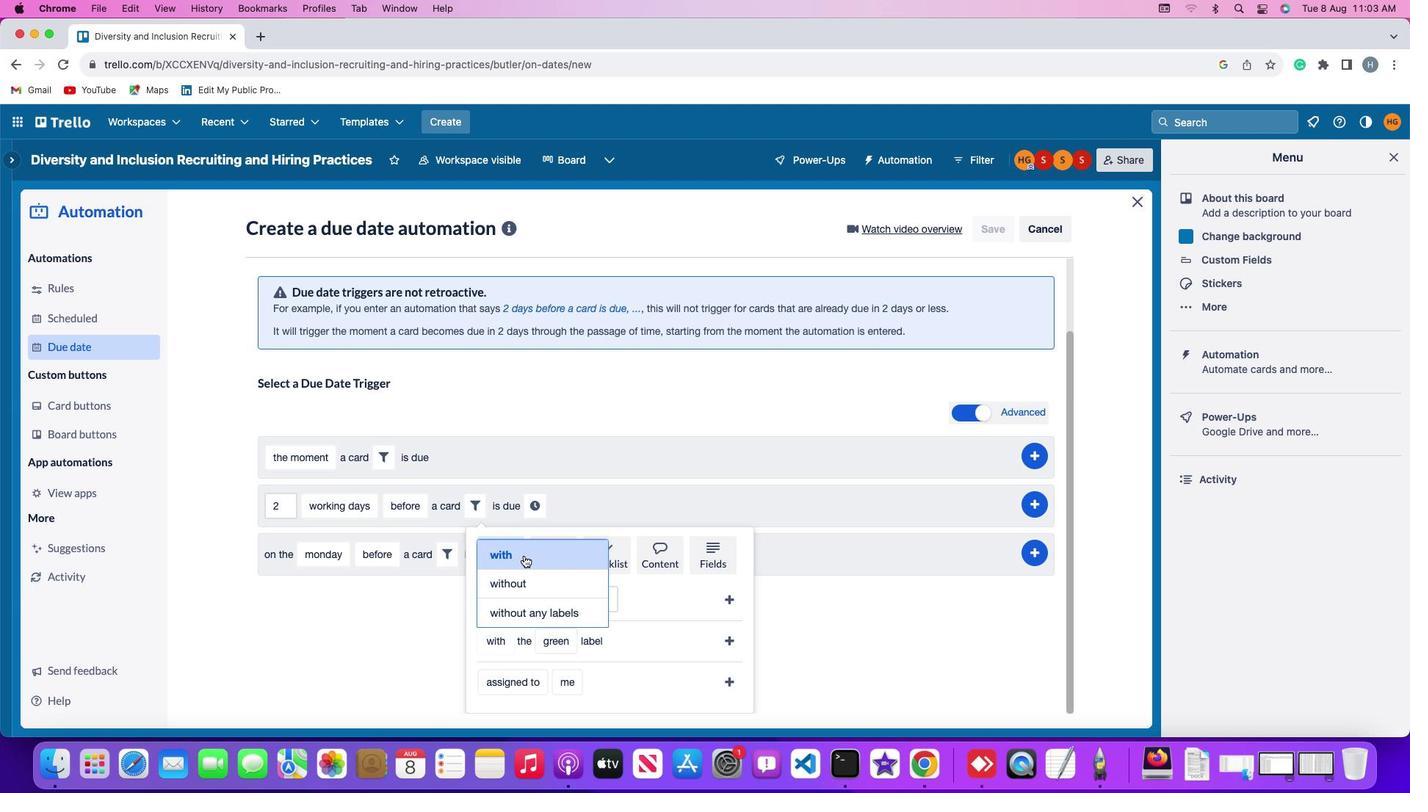 
Action: Mouse pressed left at (524, 555)
Screenshot: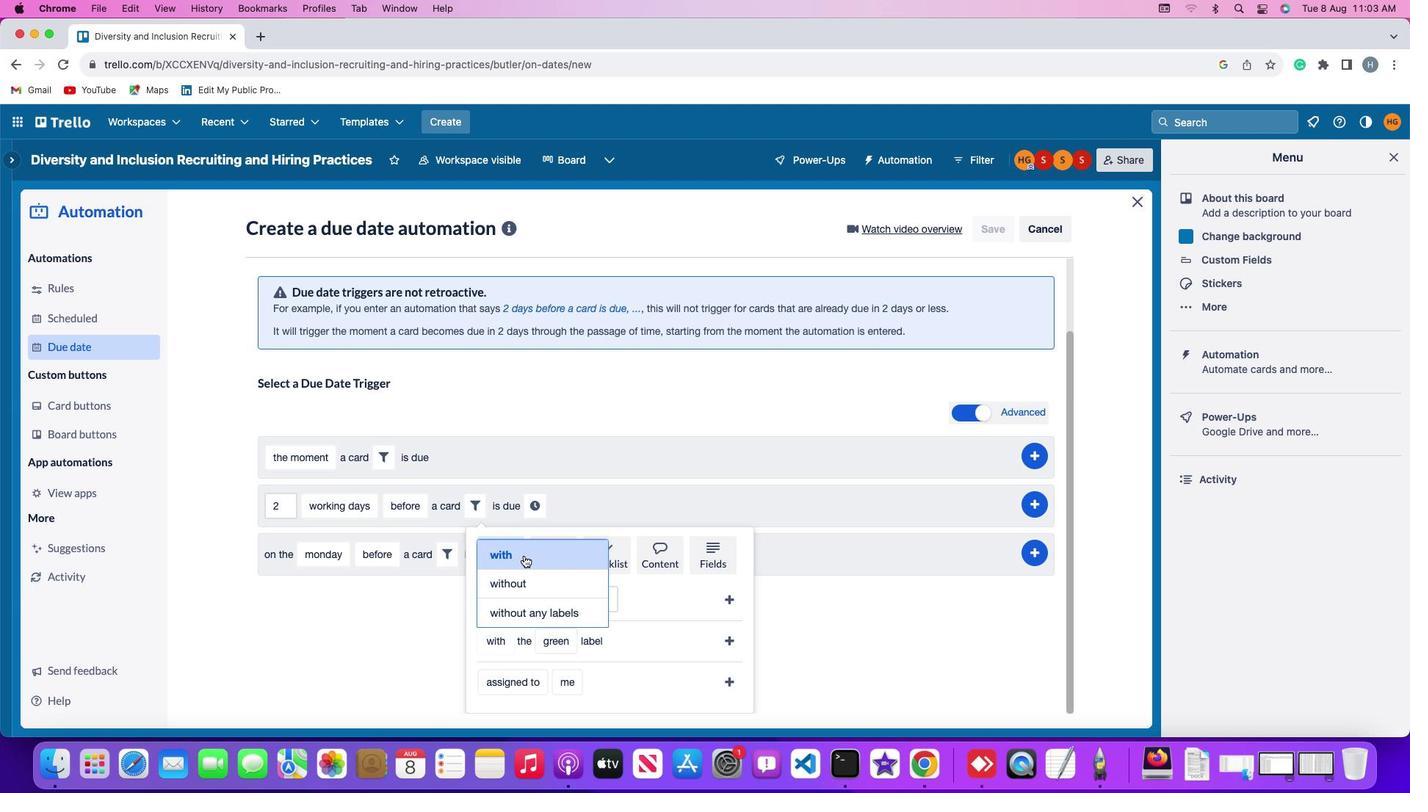 
Action: Mouse moved to (566, 647)
Screenshot: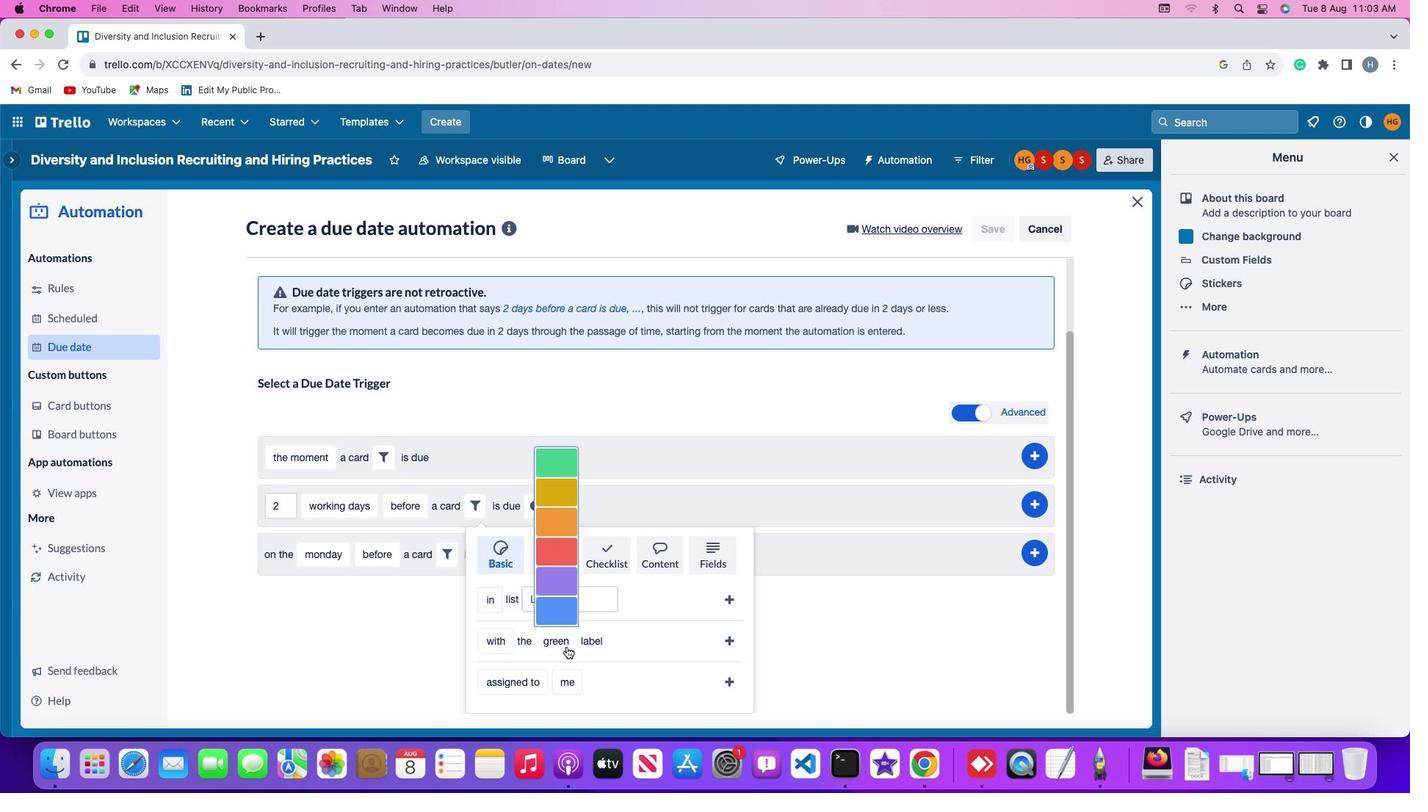 
Action: Mouse pressed left at (566, 647)
Screenshot: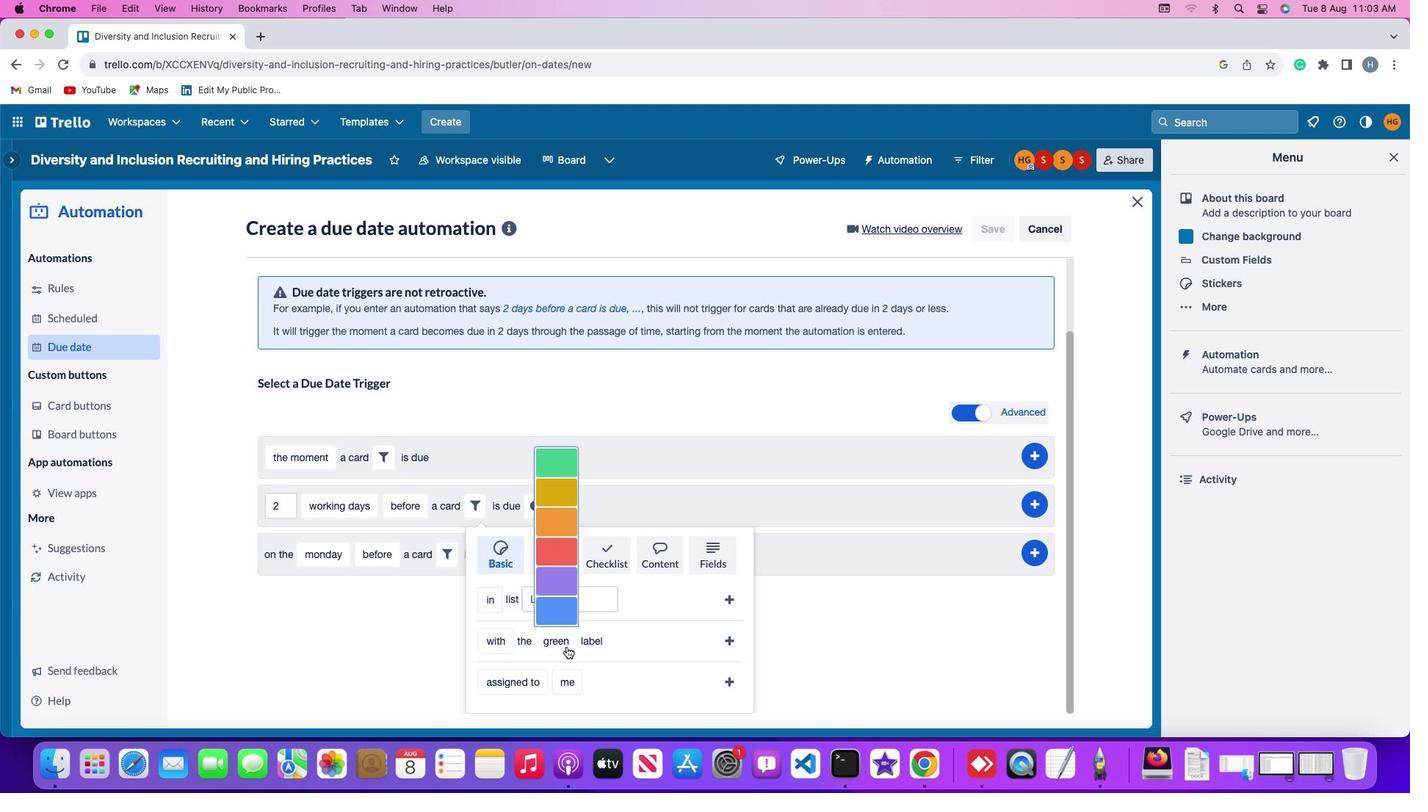 
Action: Mouse moved to (562, 489)
Screenshot: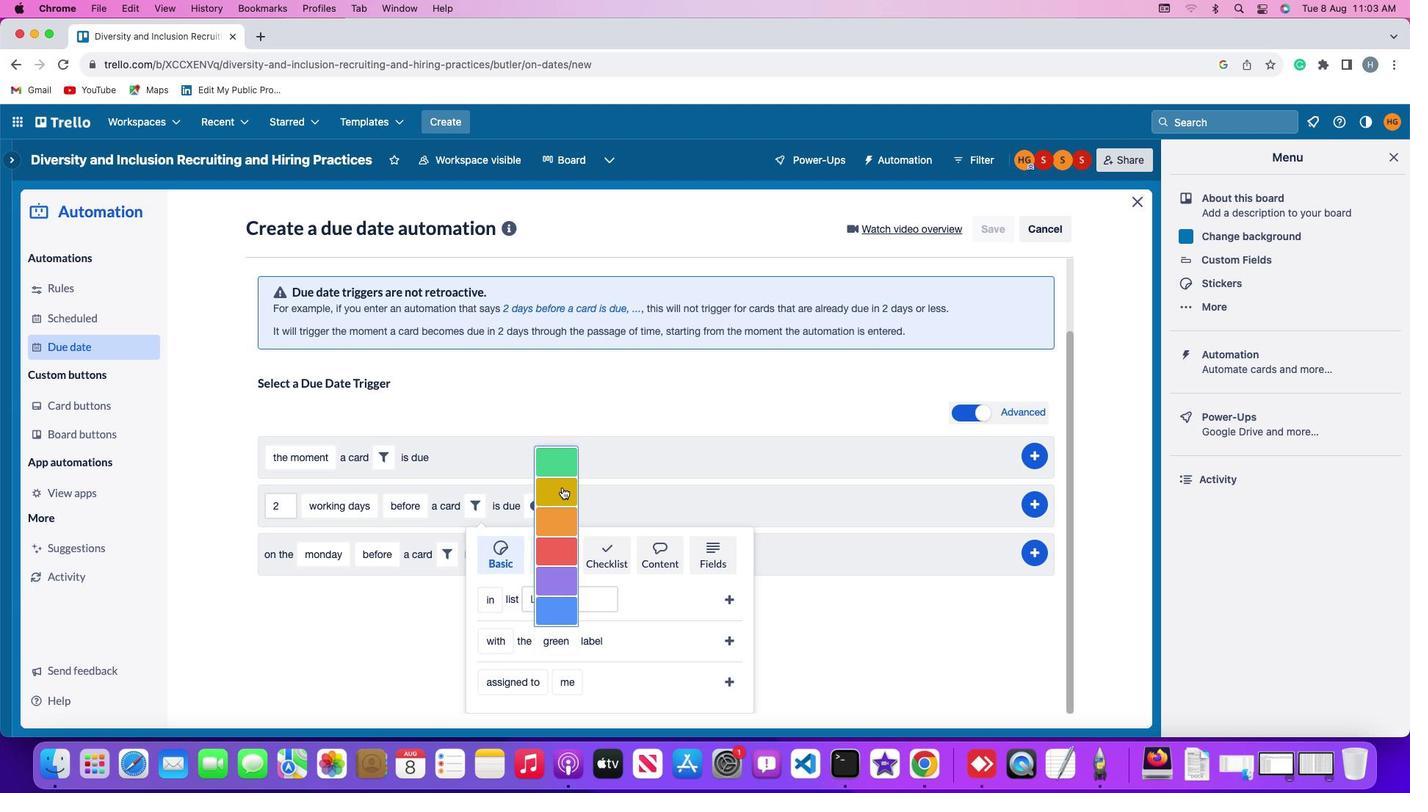 
Action: Mouse pressed left at (562, 489)
Screenshot: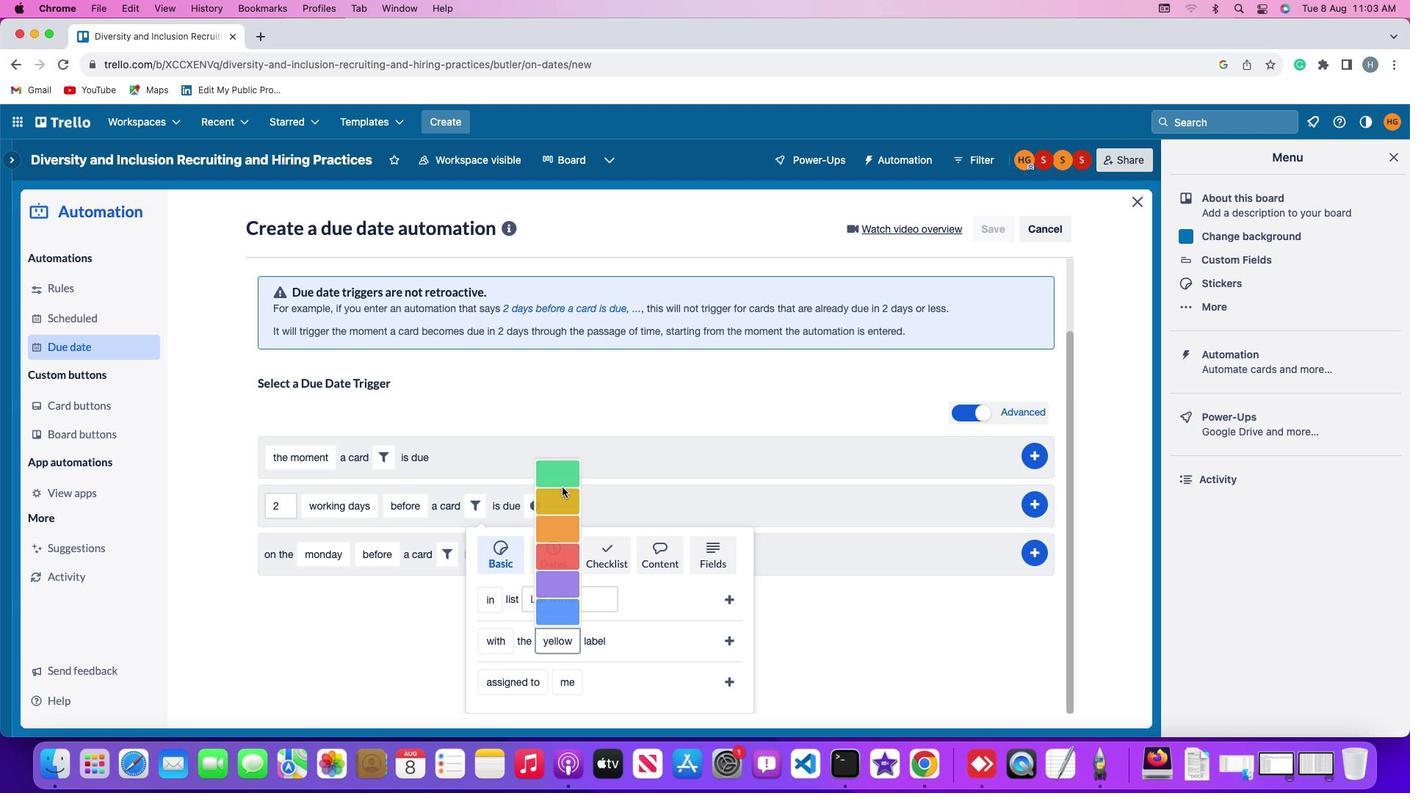 
Action: Mouse moved to (732, 636)
Screenshot: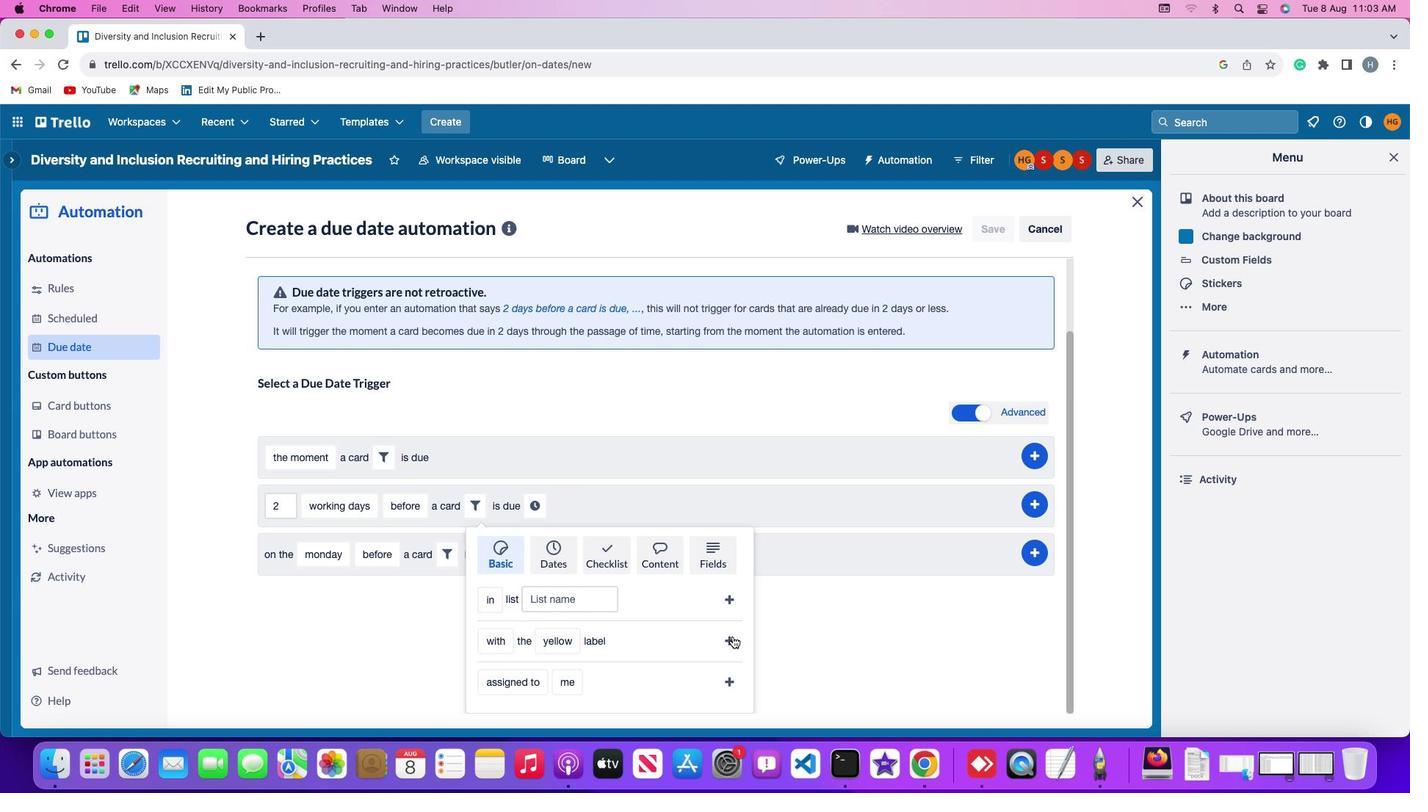 
Action: Mouse pressed left at (732, 636)
Screenshot: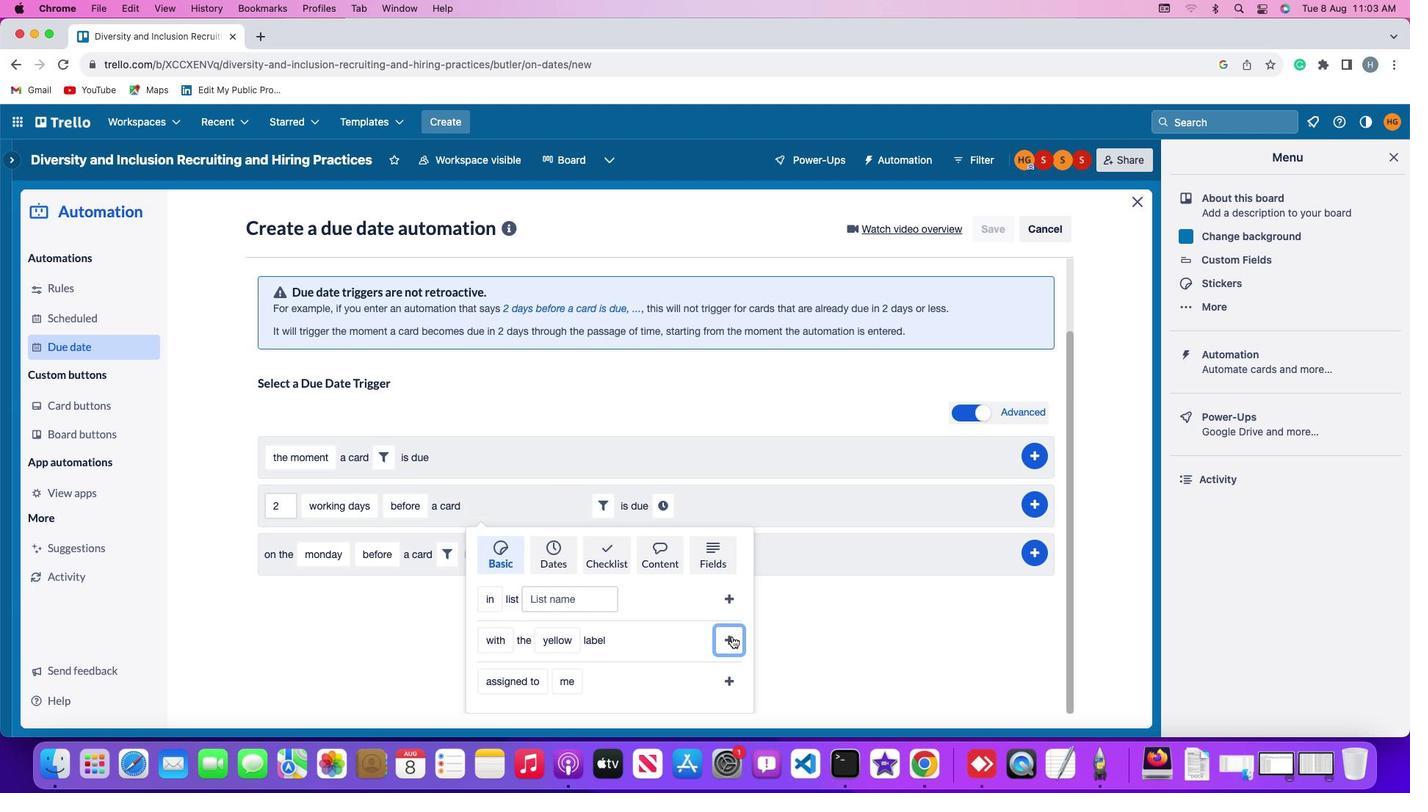 
Action: Mouse moved to (663, 591)
Screenshot: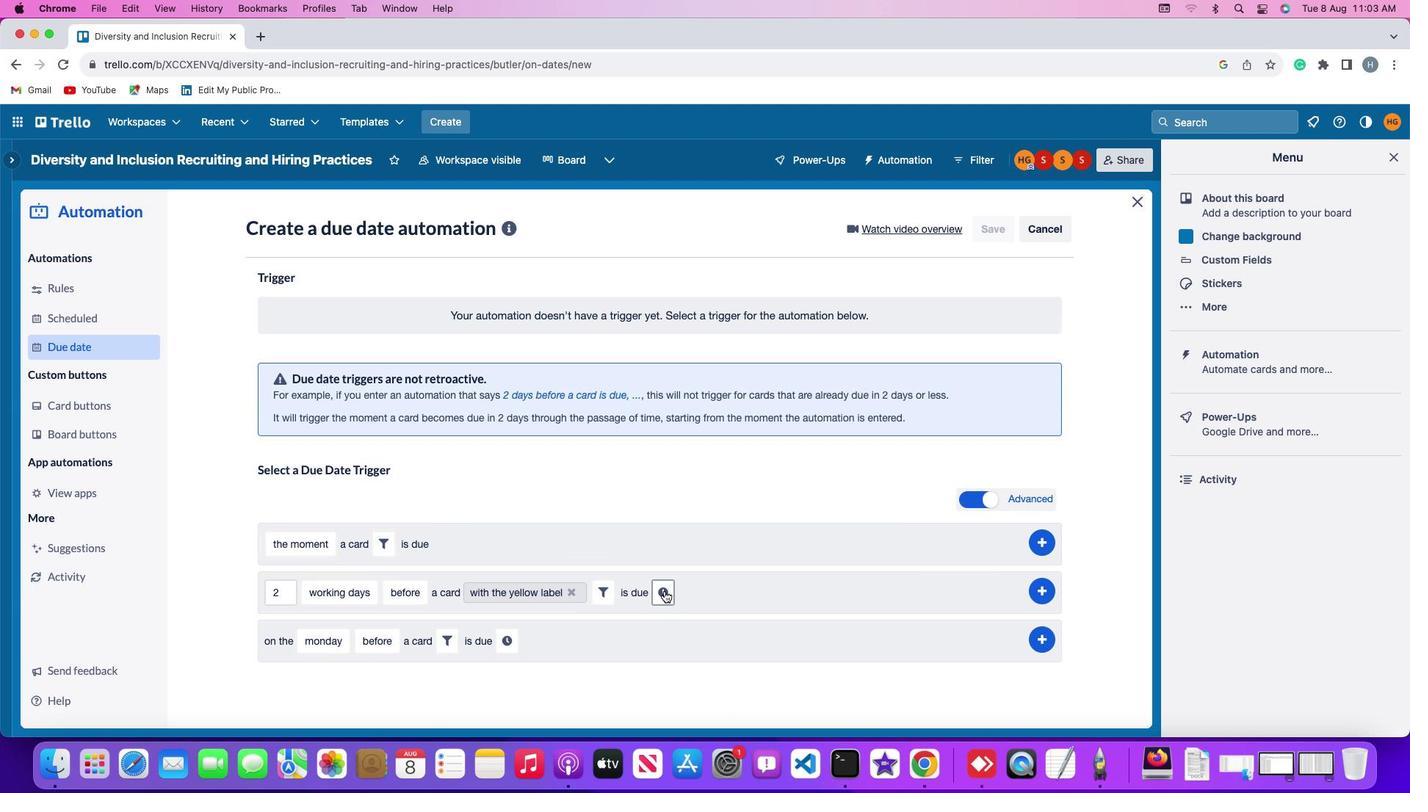 
Action: Mouse pressed left at (663, 591)
Screenshot: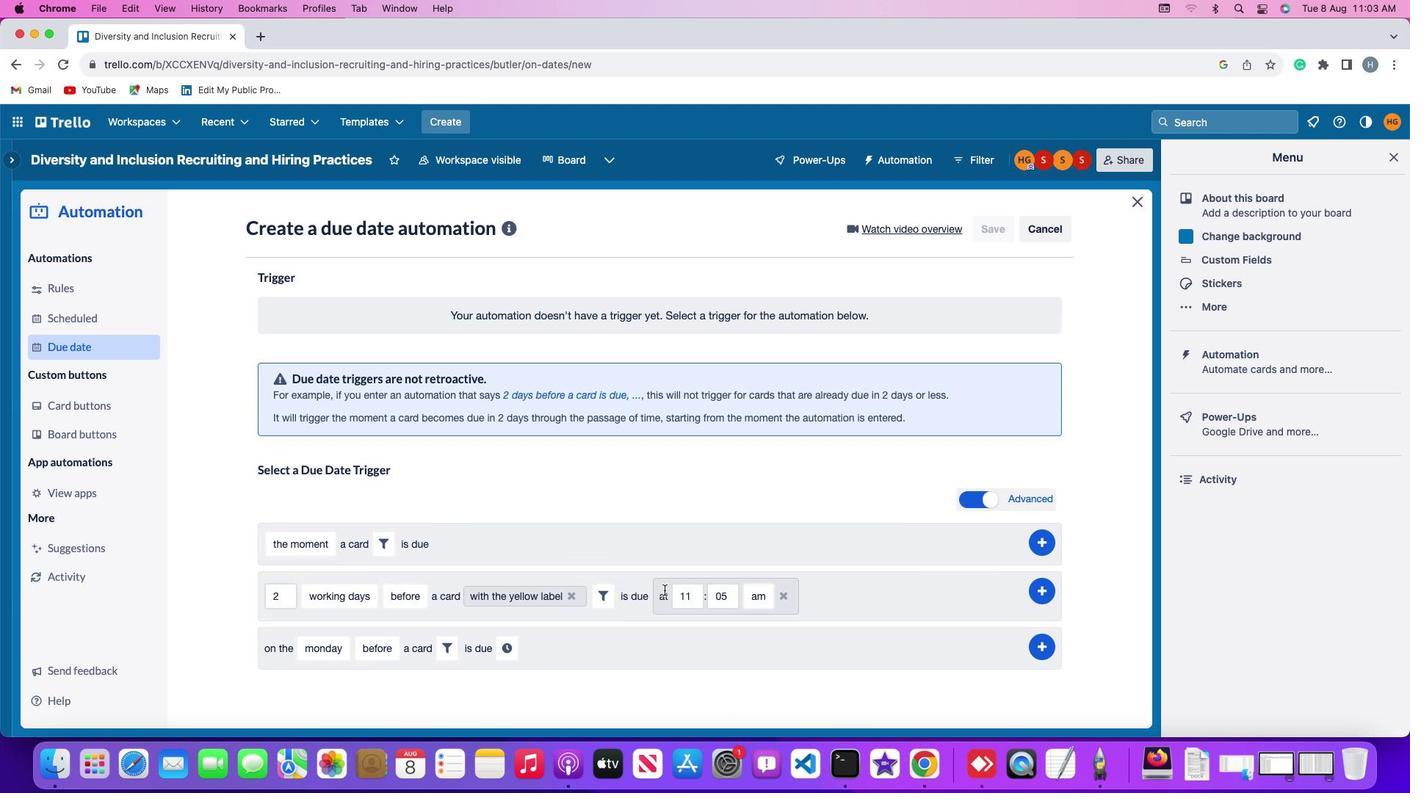 
Action: Mouse moved to (699, 593)
Screenshot: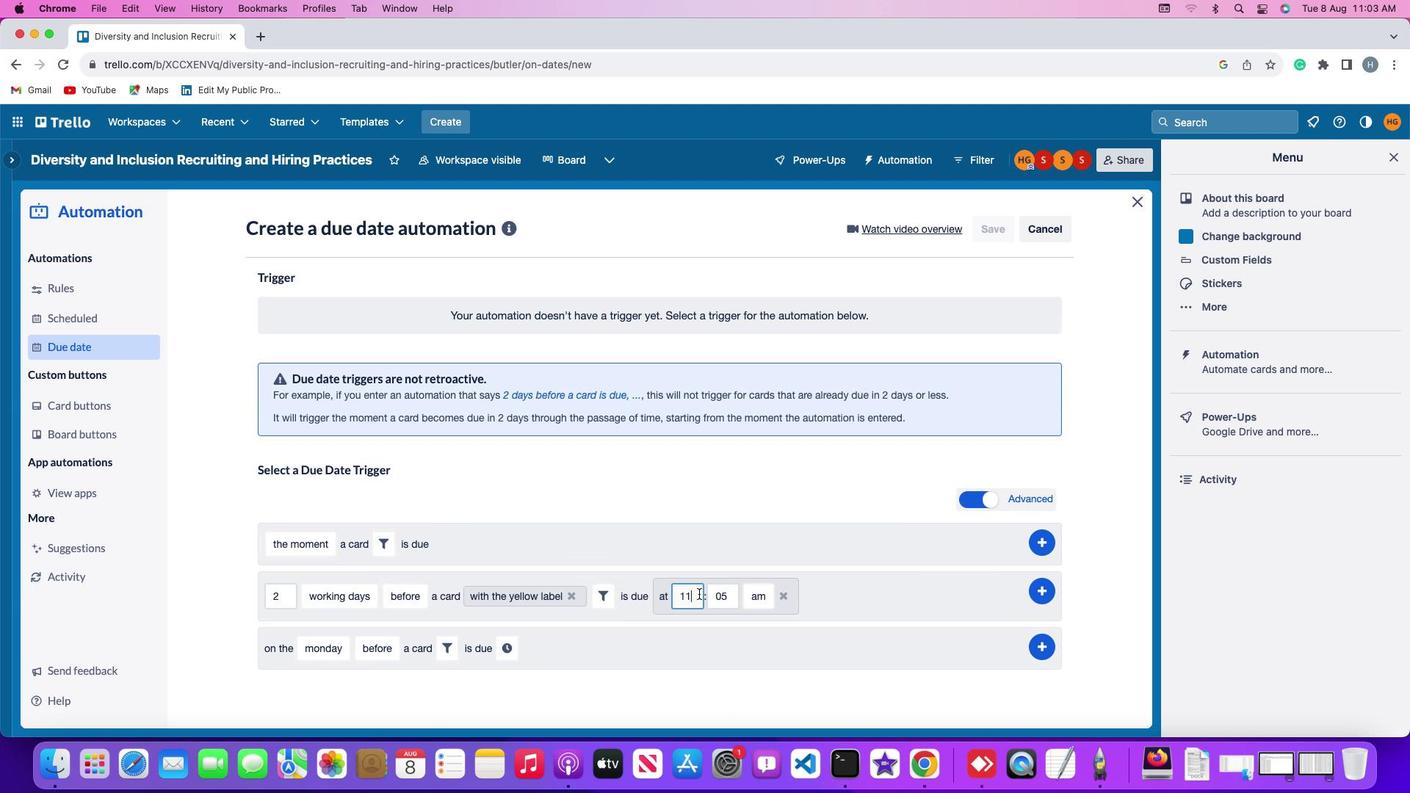 
Action: Mouse pressed left at (699, 593)
Screenshot: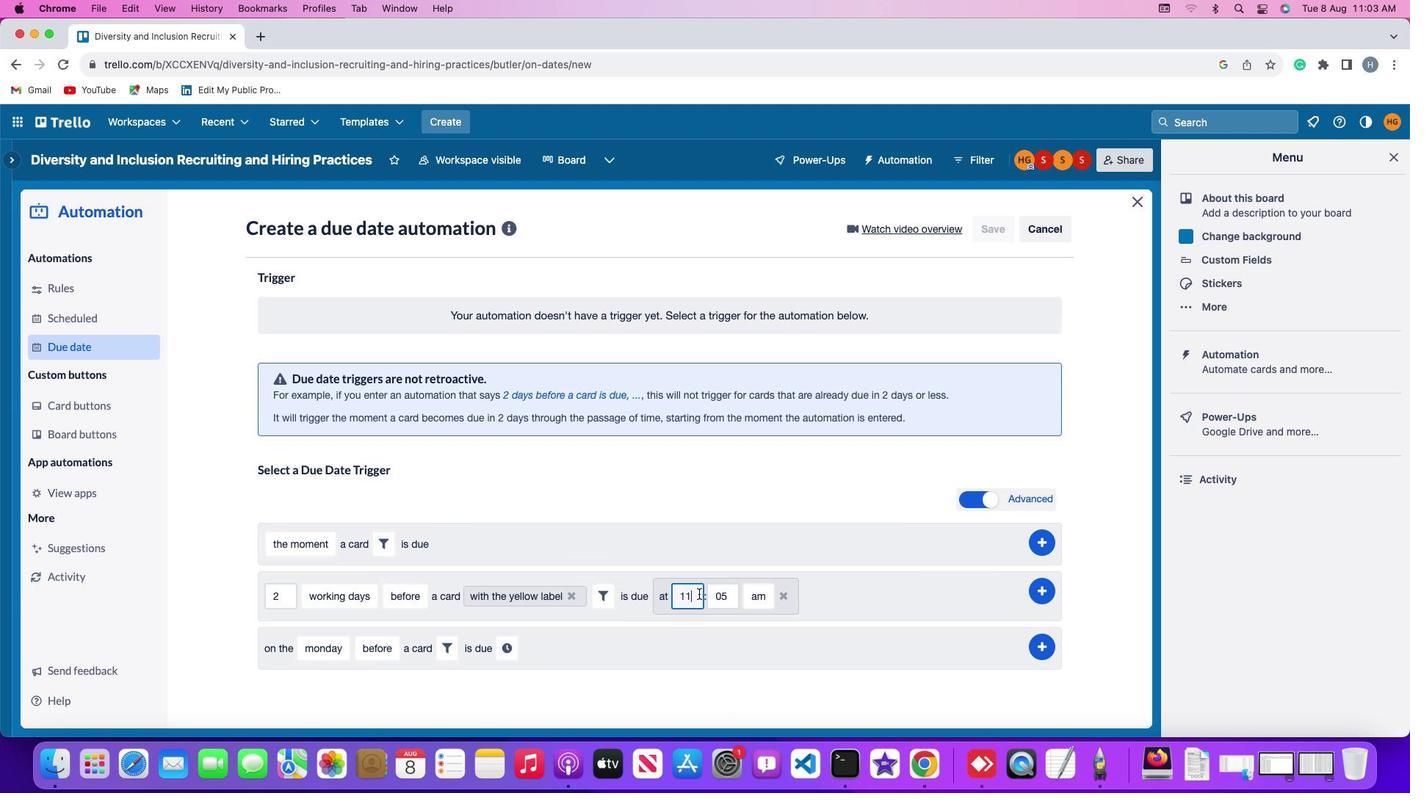 
Action: Key pressed Key.backspaceKey.backspace'1''1'
Screenshot: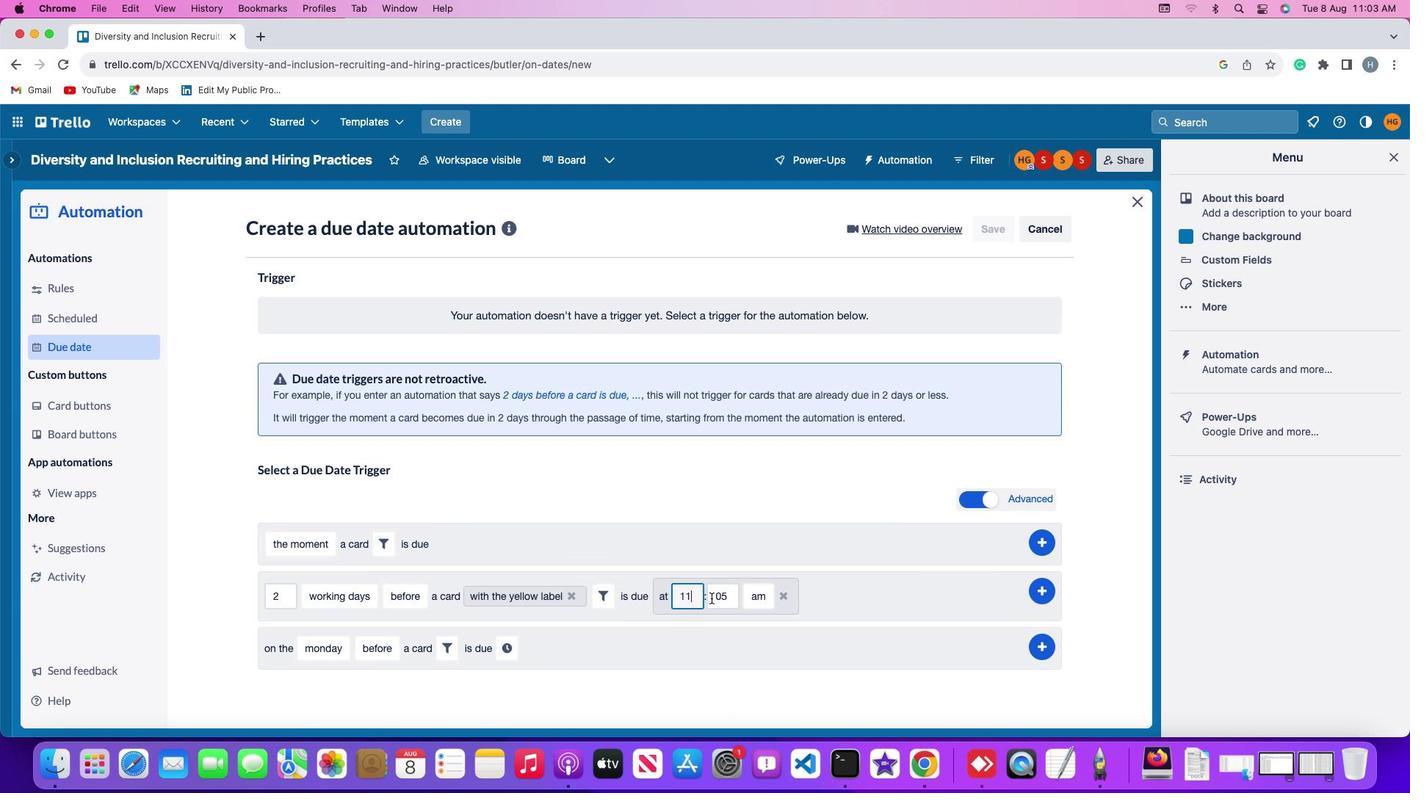 
Action: Mouse moved to (732, 599)
Screenshot: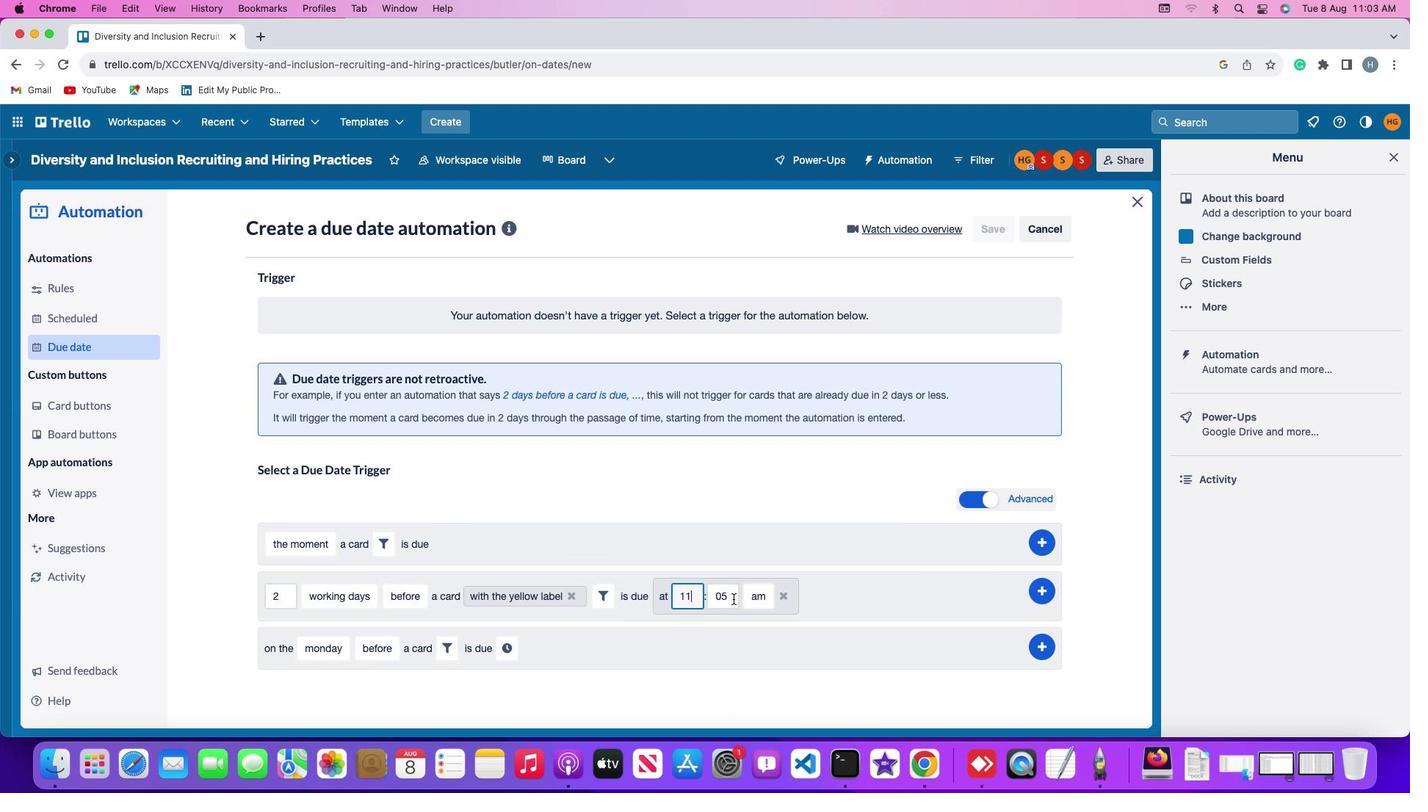 
Action: Mouse pressed left at (732, 599)
Screenshot: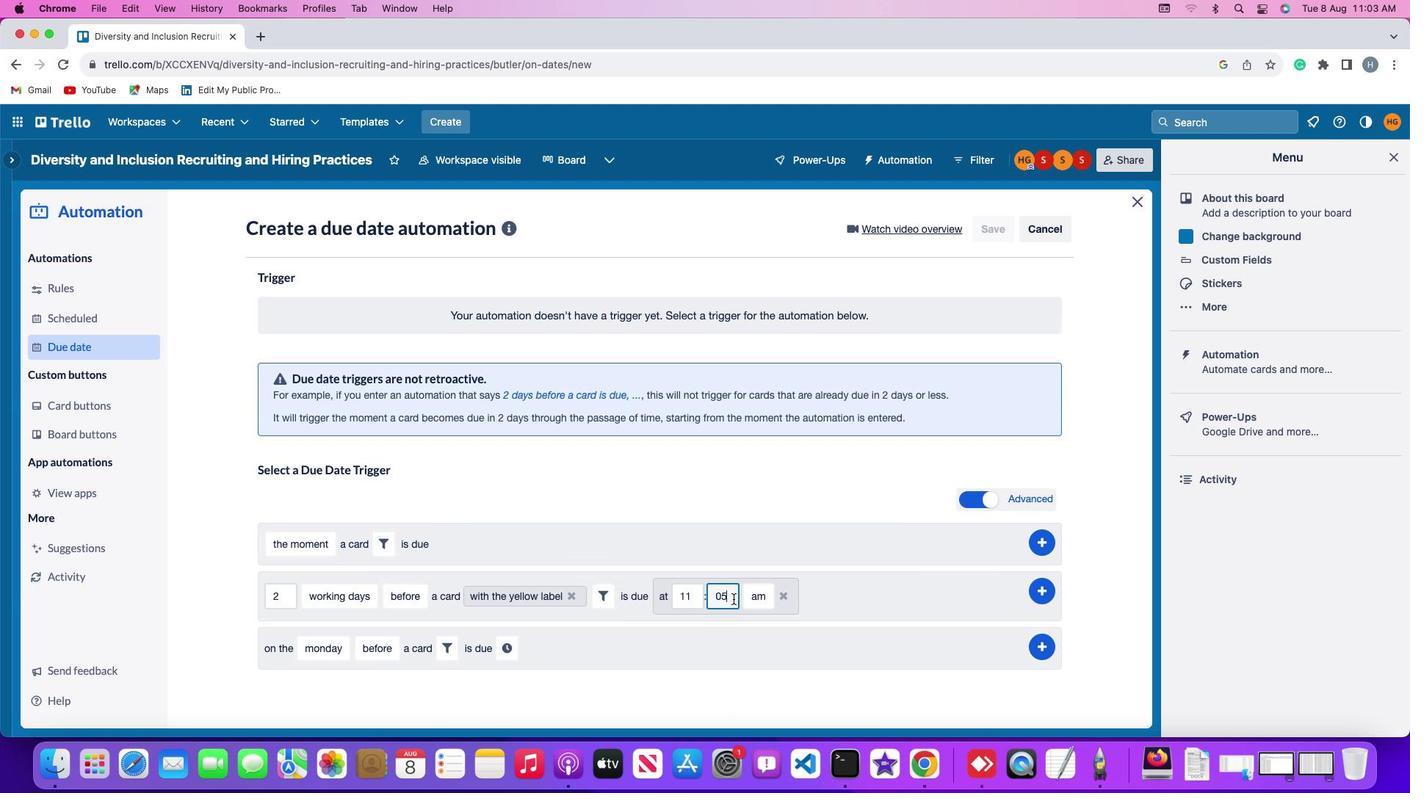 
Action: Key pressed Key.backspaceKey.backspace'0''0'
Screenshot: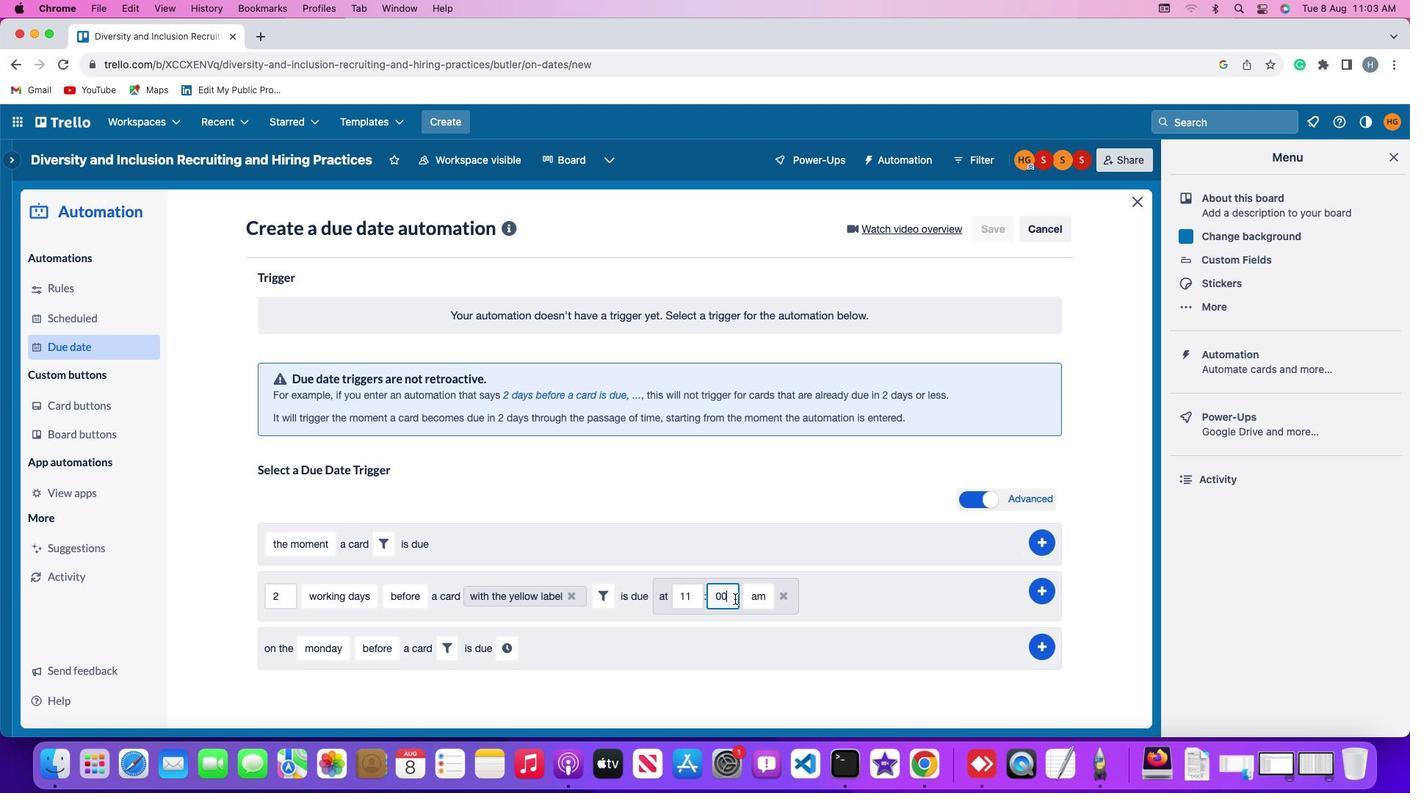 
Action: Mouse moved to (750, 600)
Screenshot: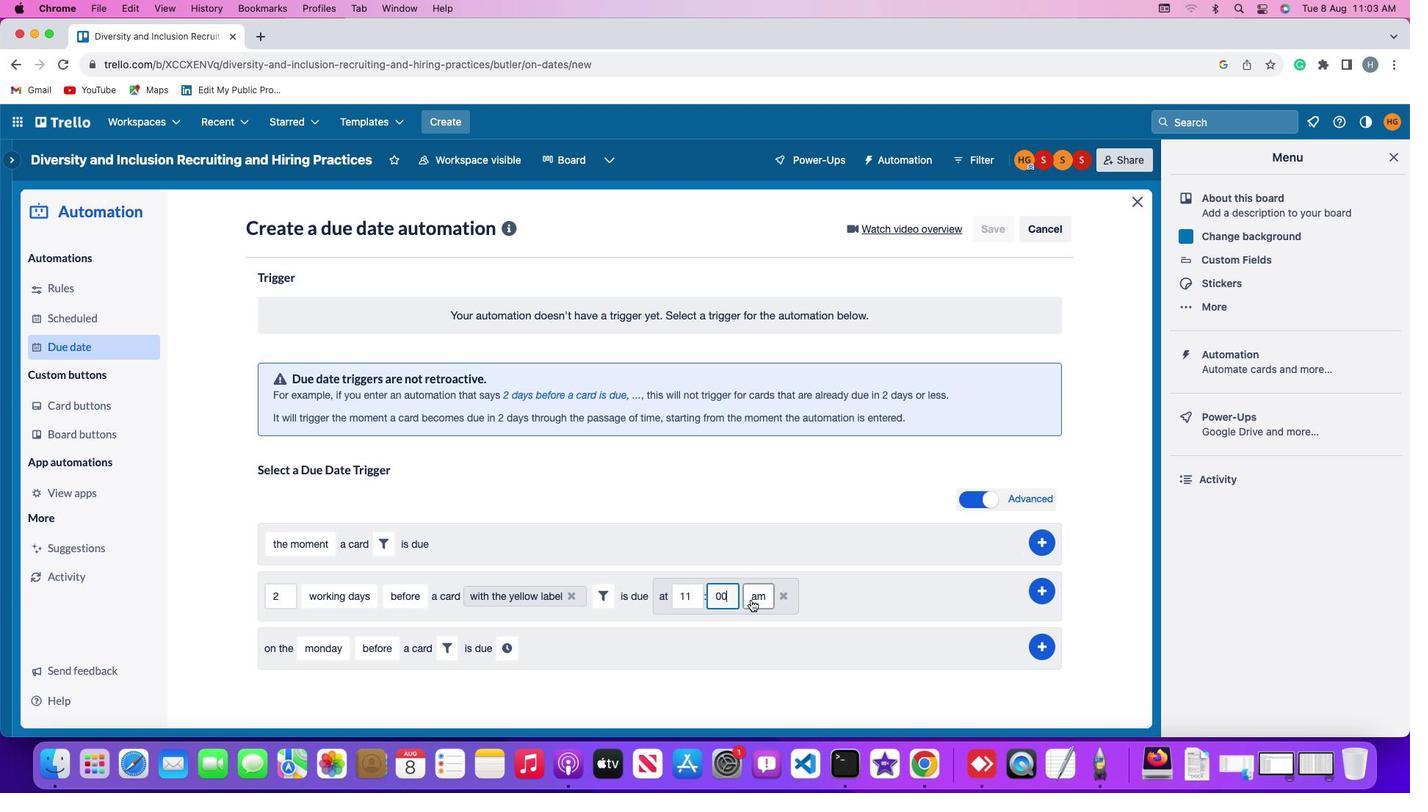 
Action: Mouse pressed left at (750, 600)
Screenshot: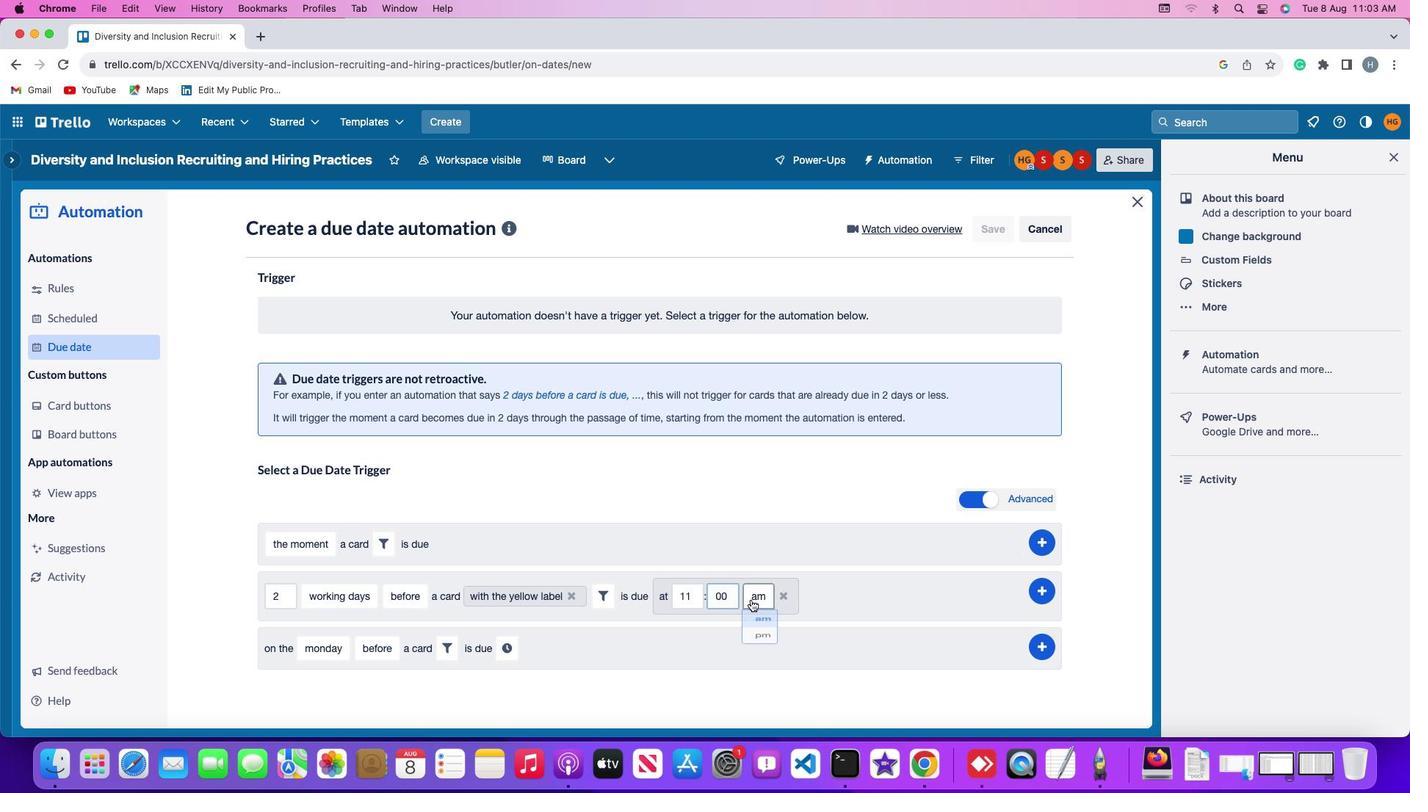 
Action: Mouse moved to (755, 630)
Screenshot: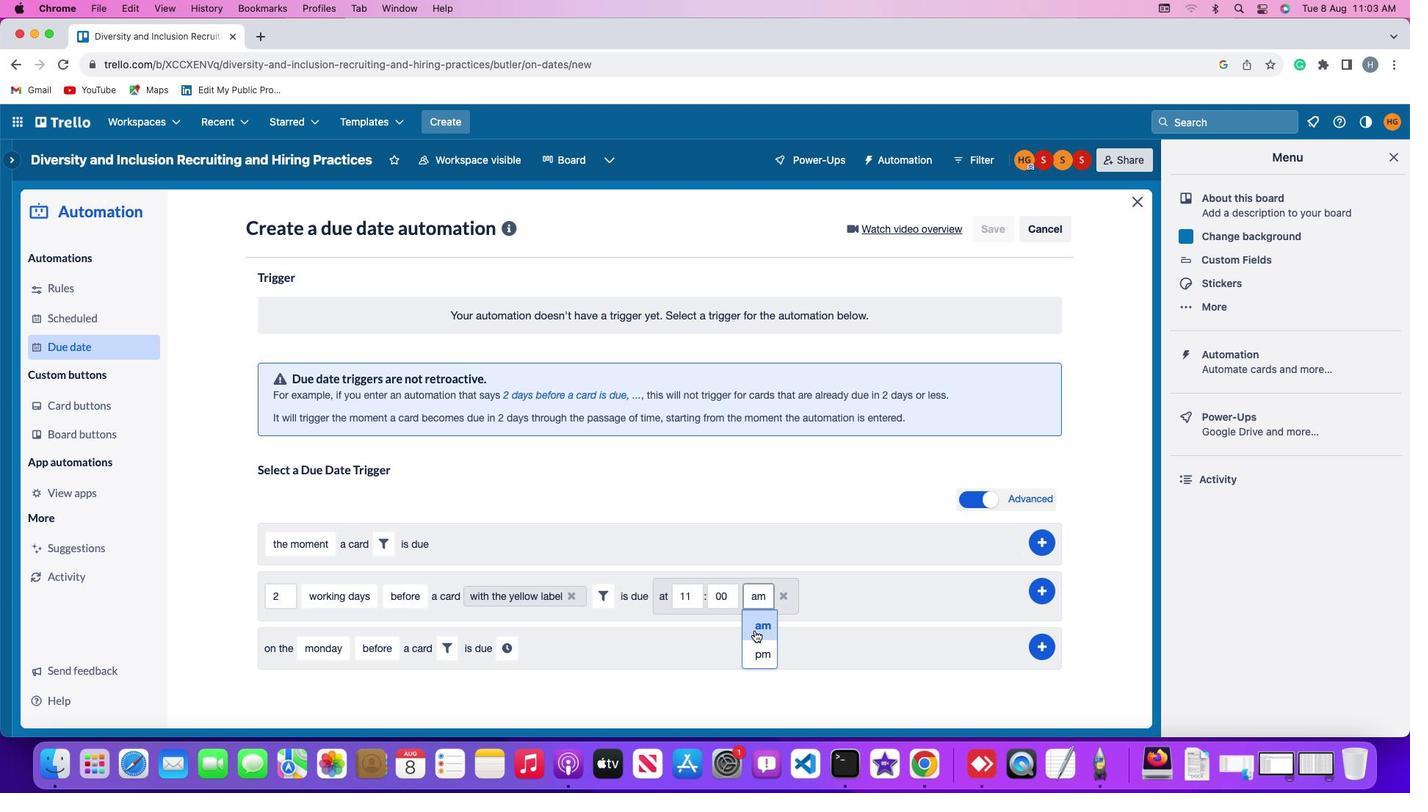 
Action: Mouse pressed left at (755, 630)
Screenshot: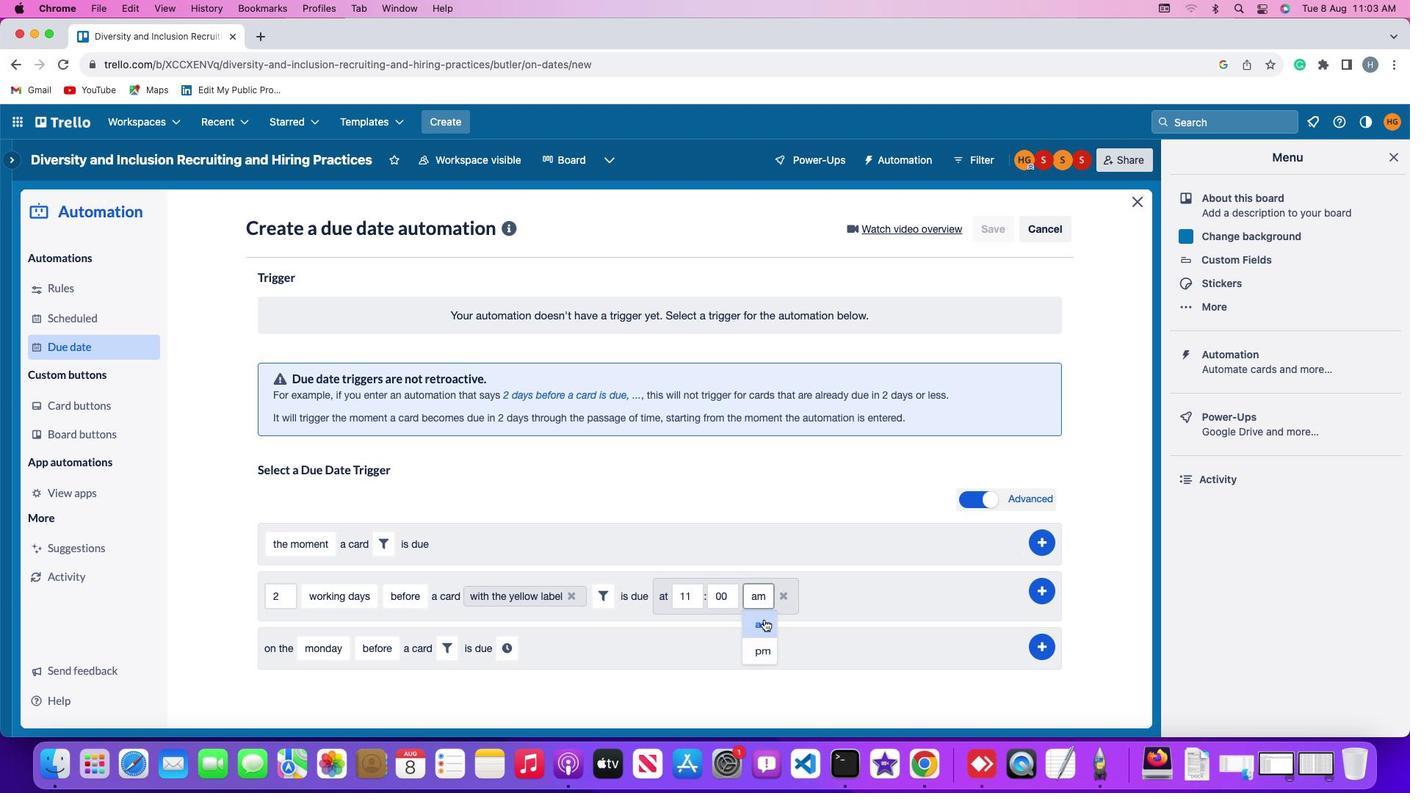 
Action: Mouse moved to (1041, 593)
Screenshot: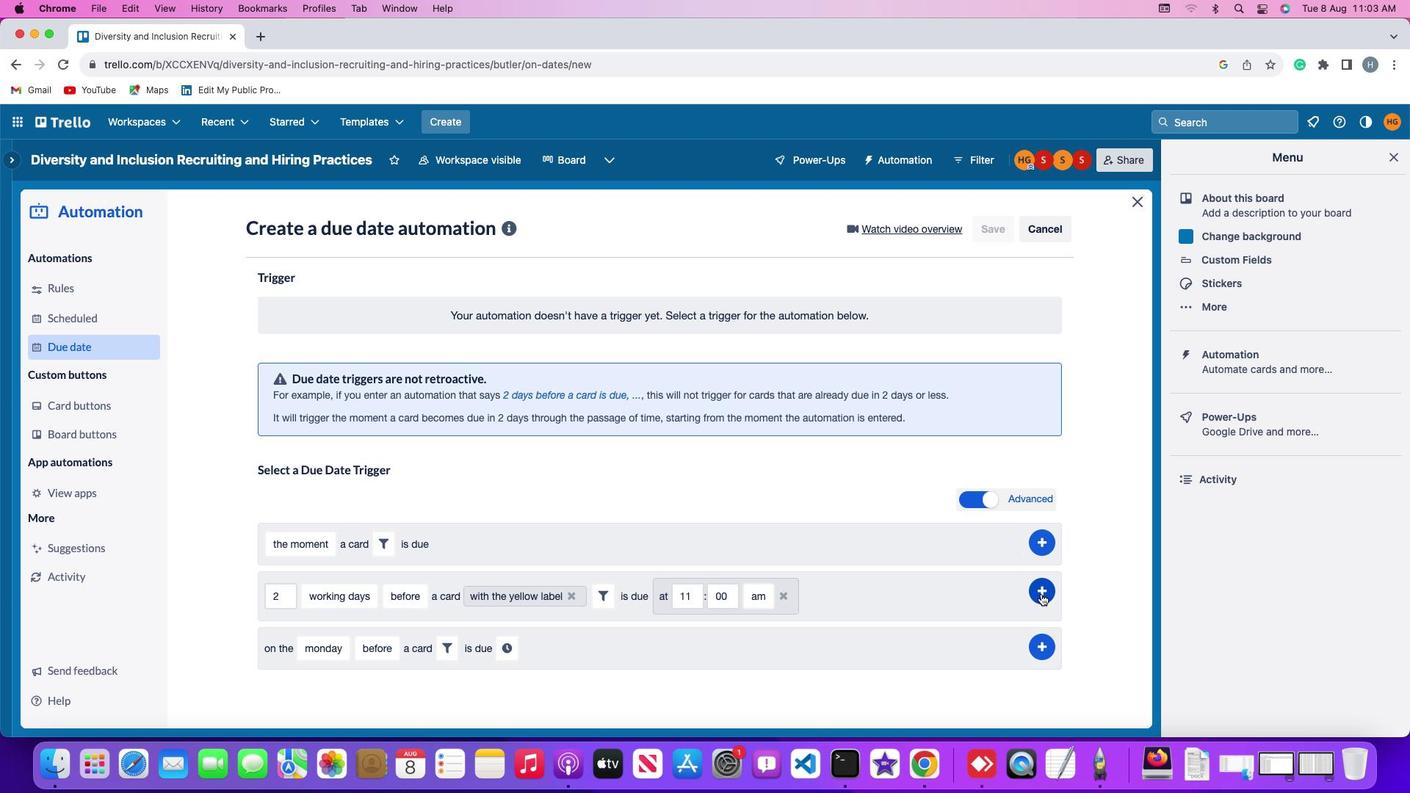 
Action: Mouse pressed left at (1041, 593)
Screenshot: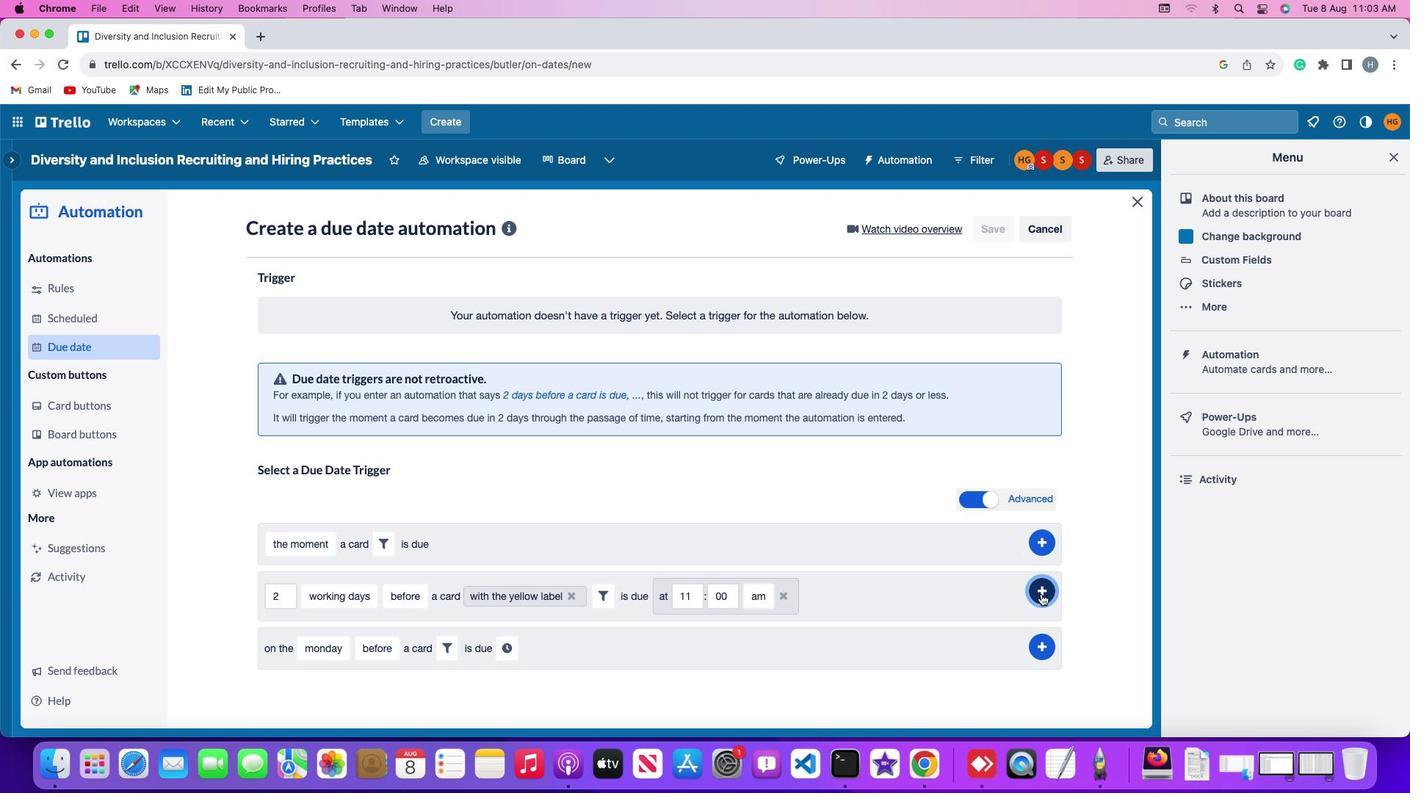 
Action: Mouse moved to (1097, 447)
Screenshot: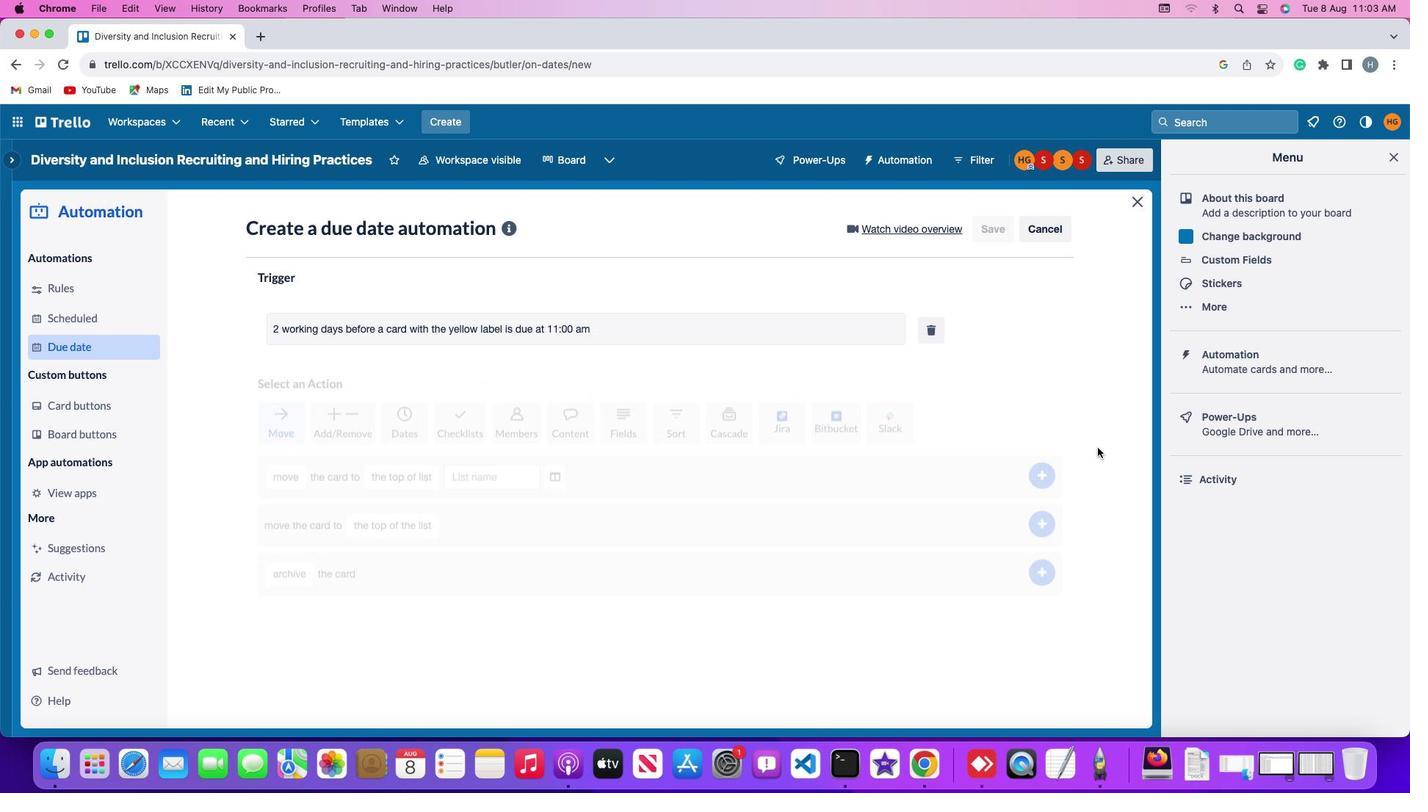 
